 Task: Reply to email with the signature Dillon Turner with the subject 'Yearly report' from softage.1@softage.net with the message 'Would it be possible to have a project status update call with all stakeholders next week?' with CC to softage.4@softage.net with an attached document Sponsorship_proposal.docx
Action: Mouse moved to (1177, 281)
Screenshot: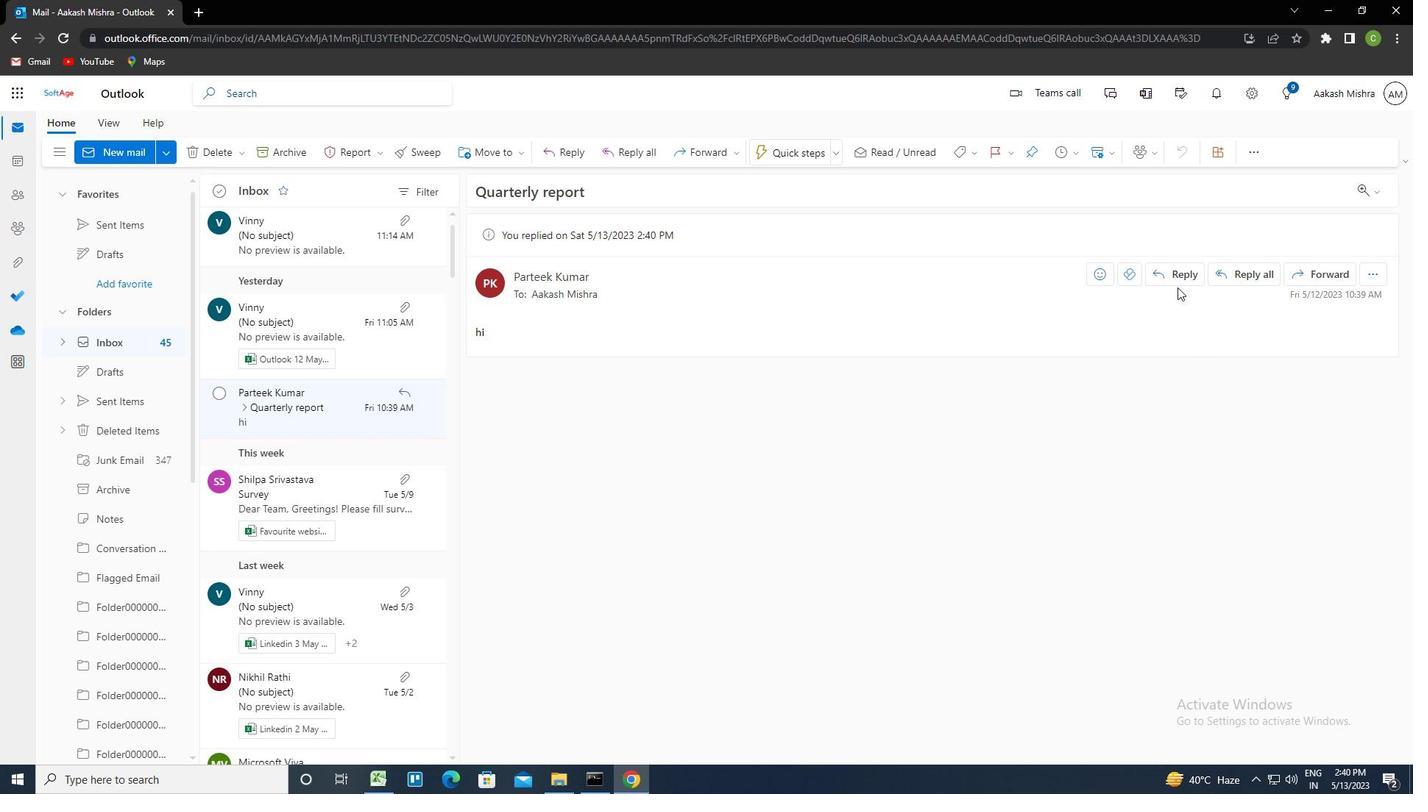 
Action: Mouse pressed left at (1177, 281)
Screenshot: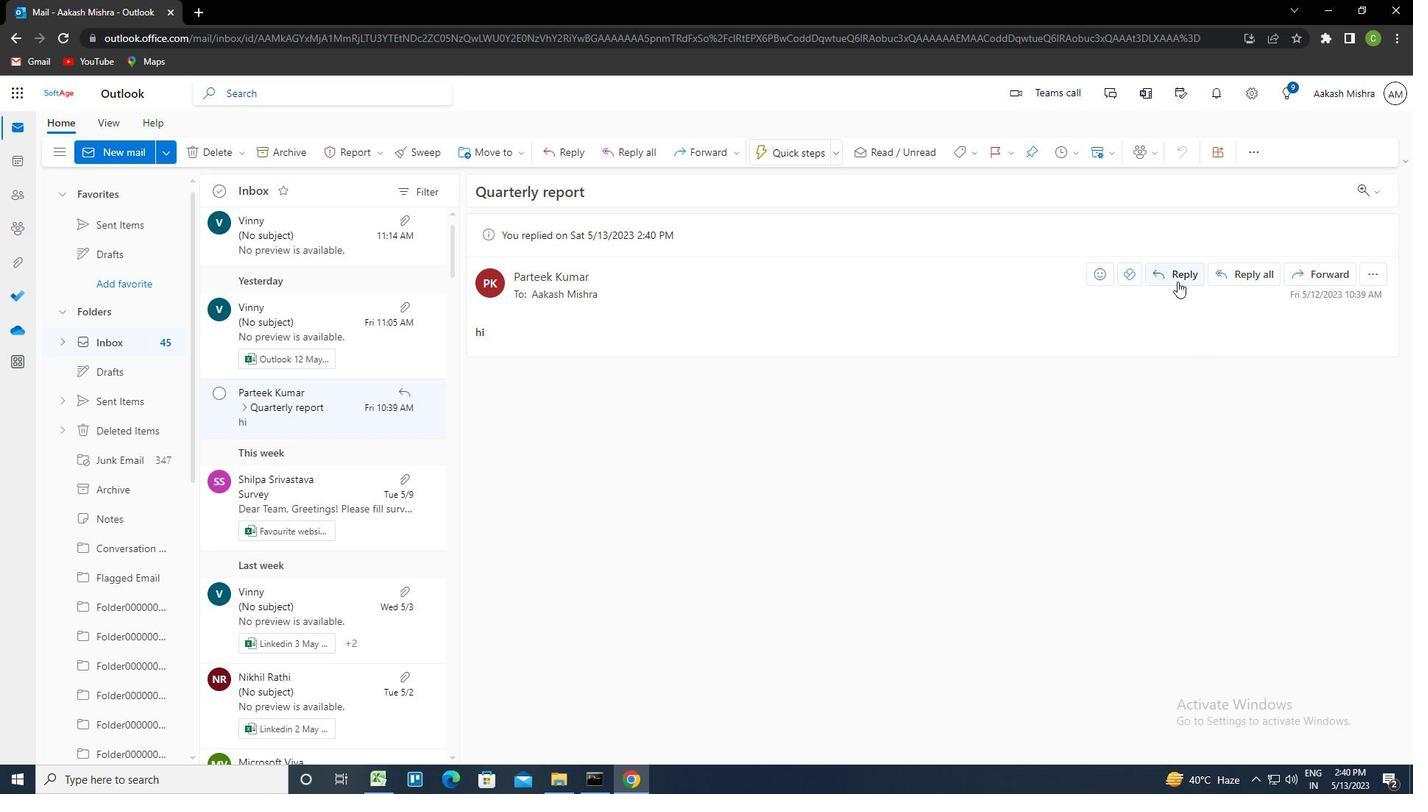 
Action: Mouse moved to (953, 153)
Screenshot: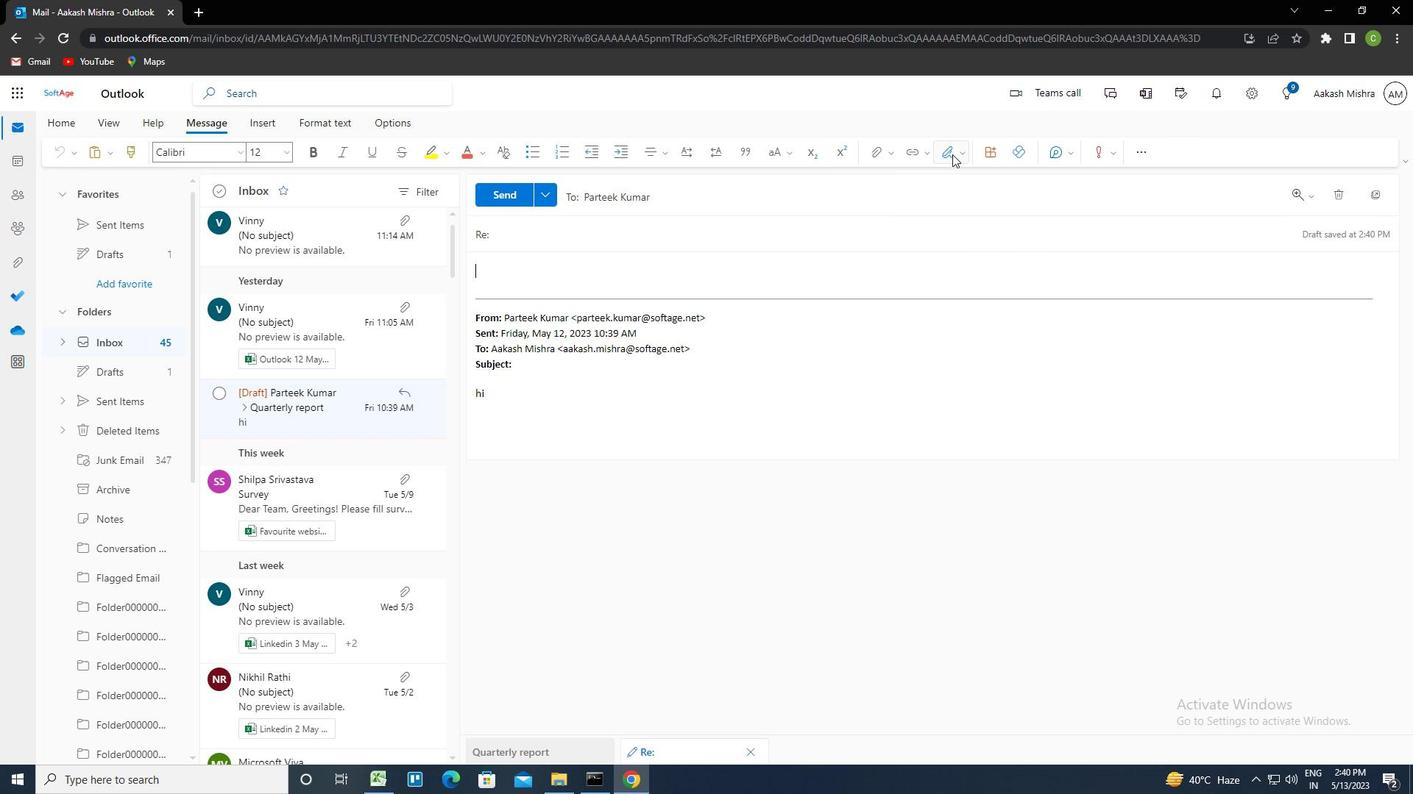 
Action: Mouse pressed left at (953, 153)
Screenshot: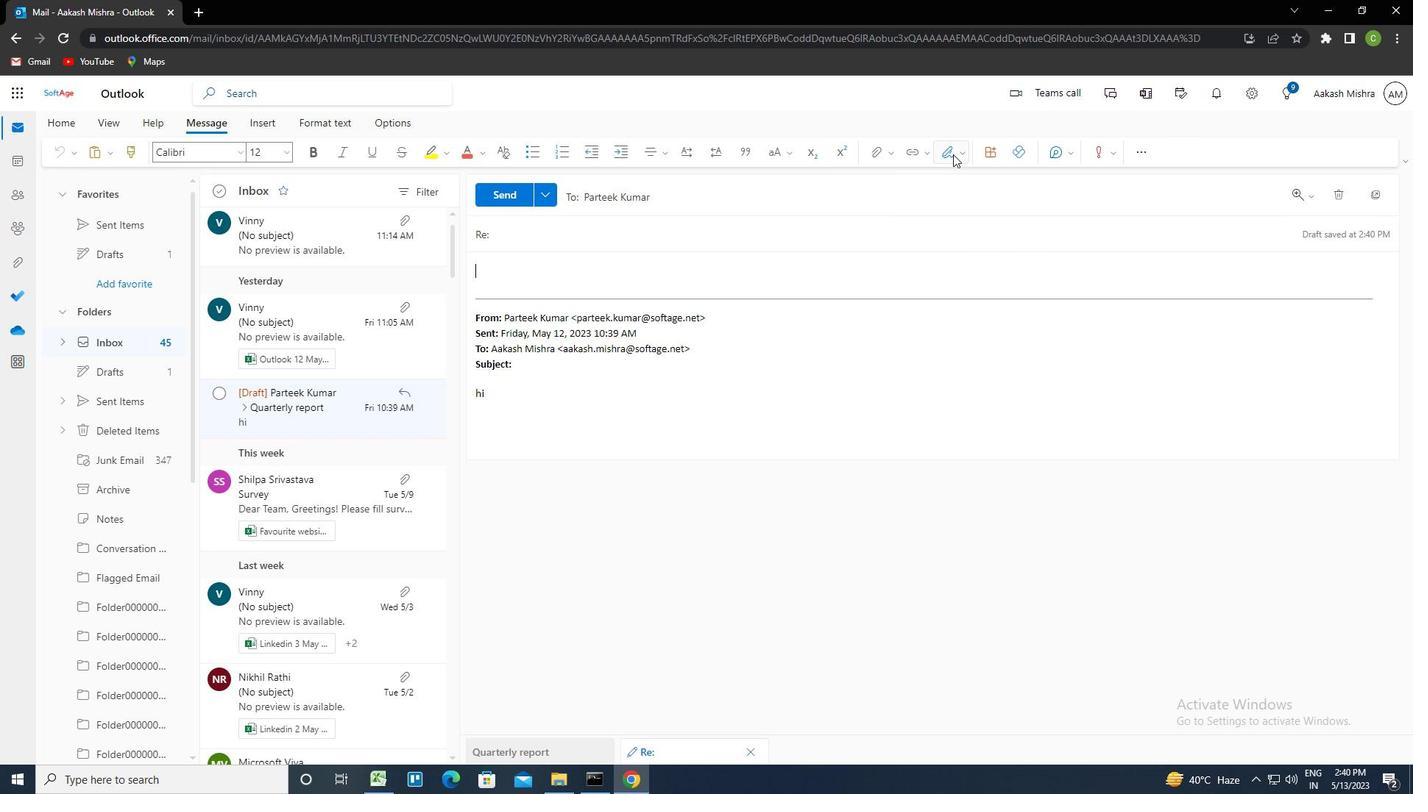 
Action: Mouse moved to (917, 207)
Screenshot: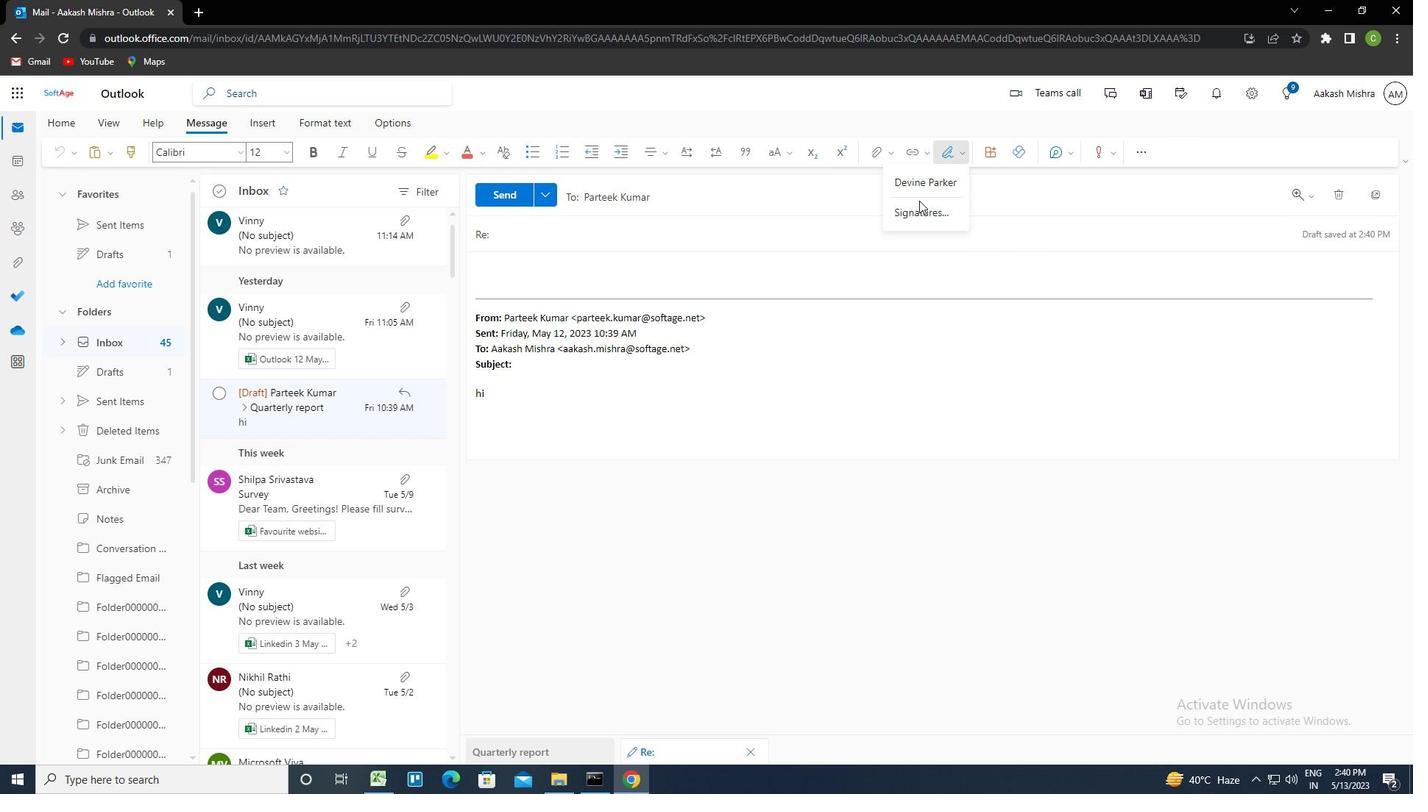 
Action: Mouse pressed left at (917, 207)
Screenshot: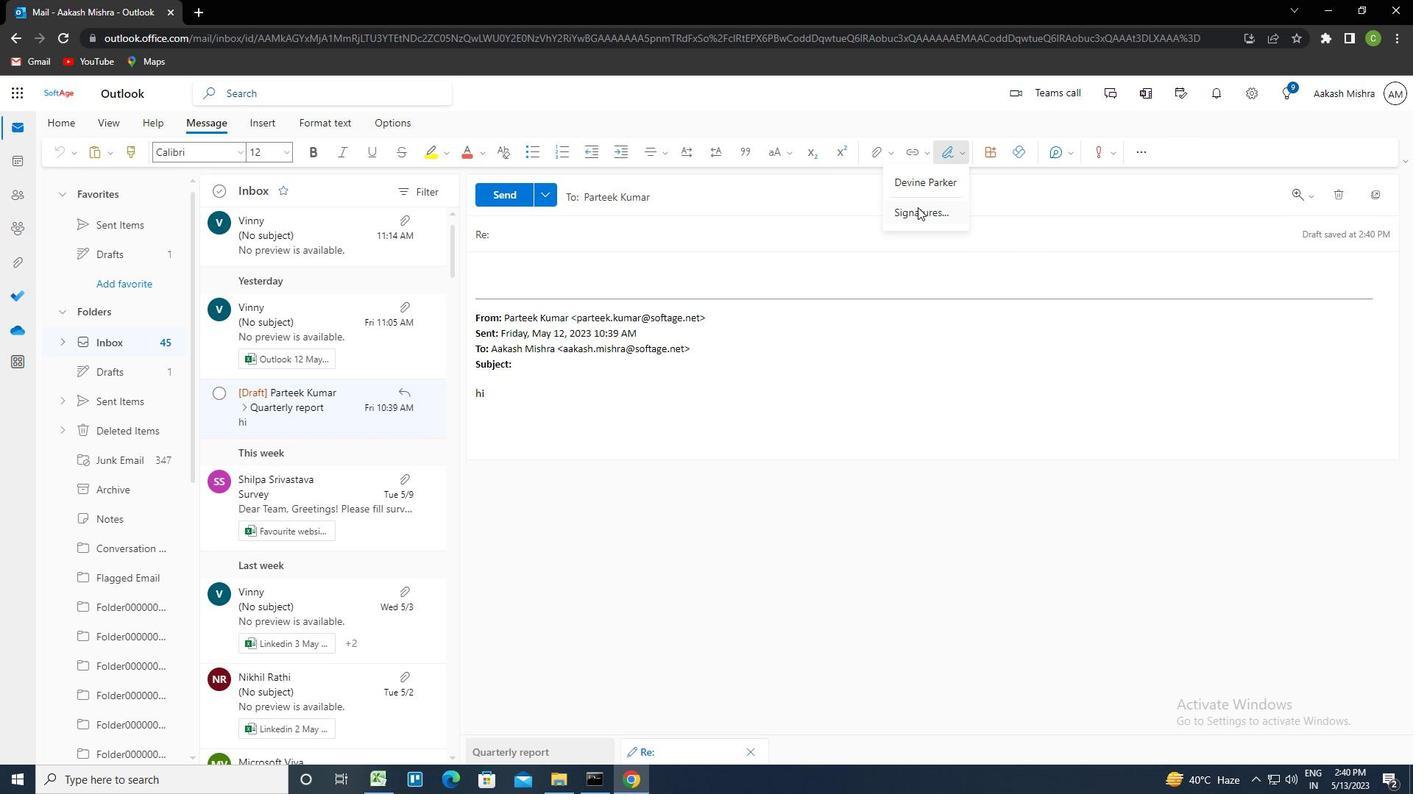 
Action: Mouse moved to (995, 277)
Screenshot: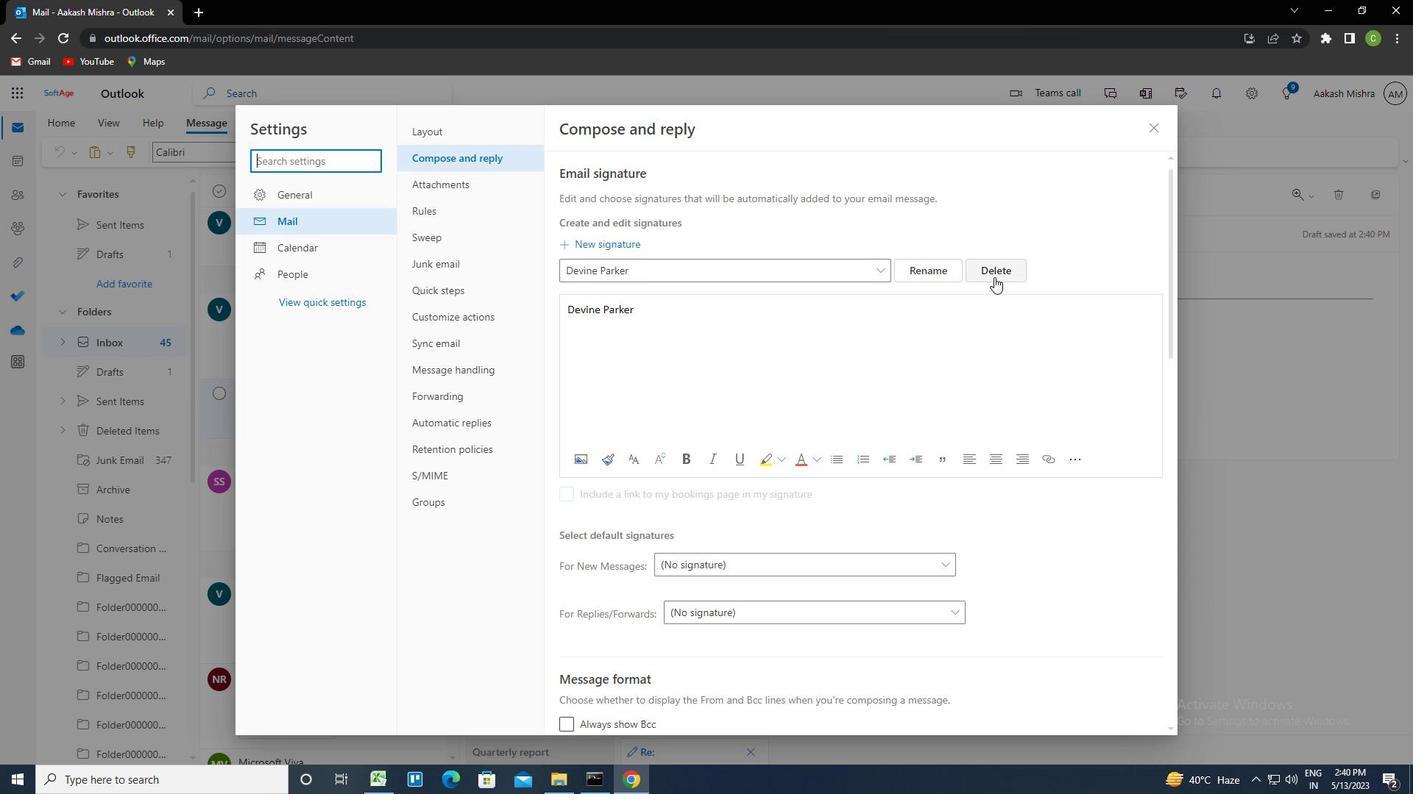 
Action: Mouse pressed left at (995, 277)
Screenshot: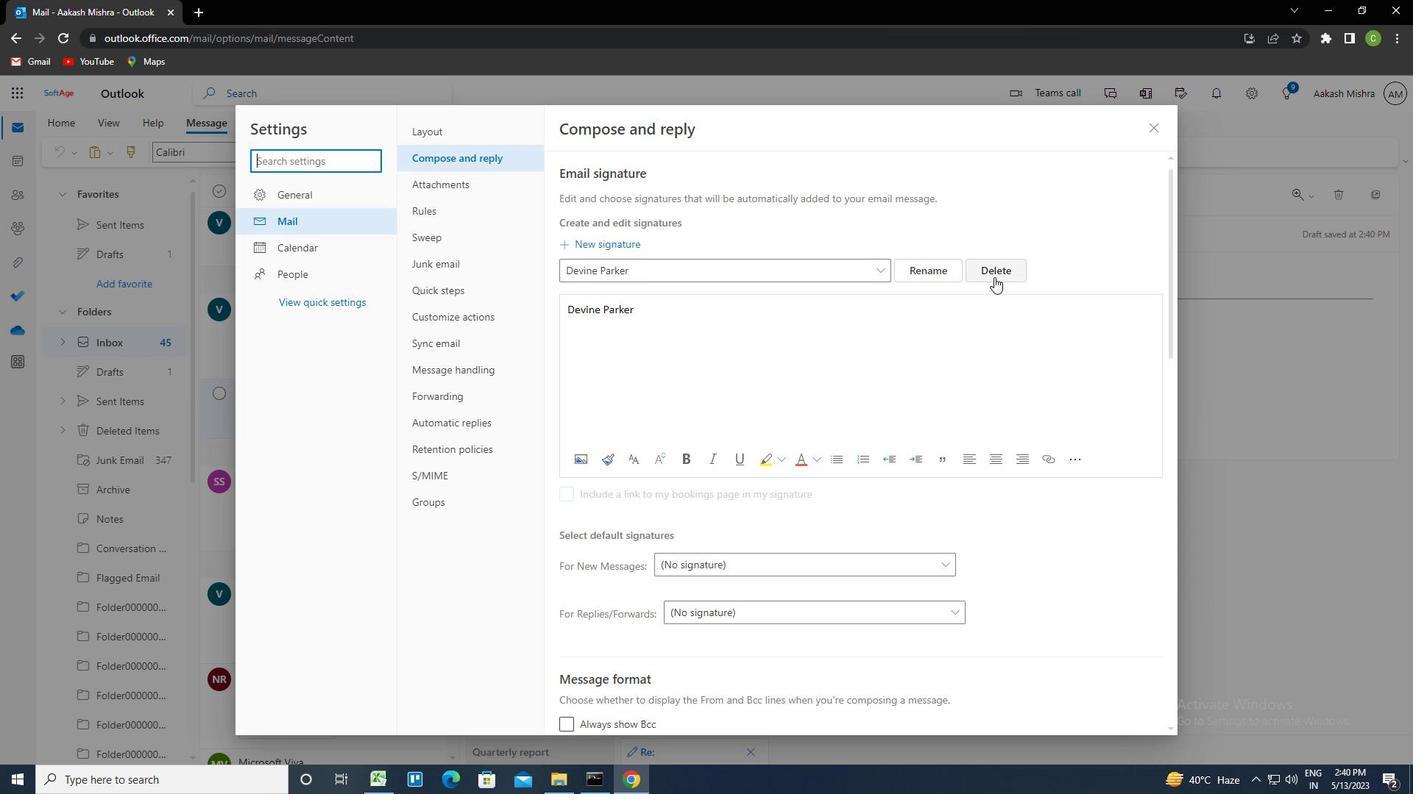 
Action: Mouse moved to (698, 262)
Screenshot: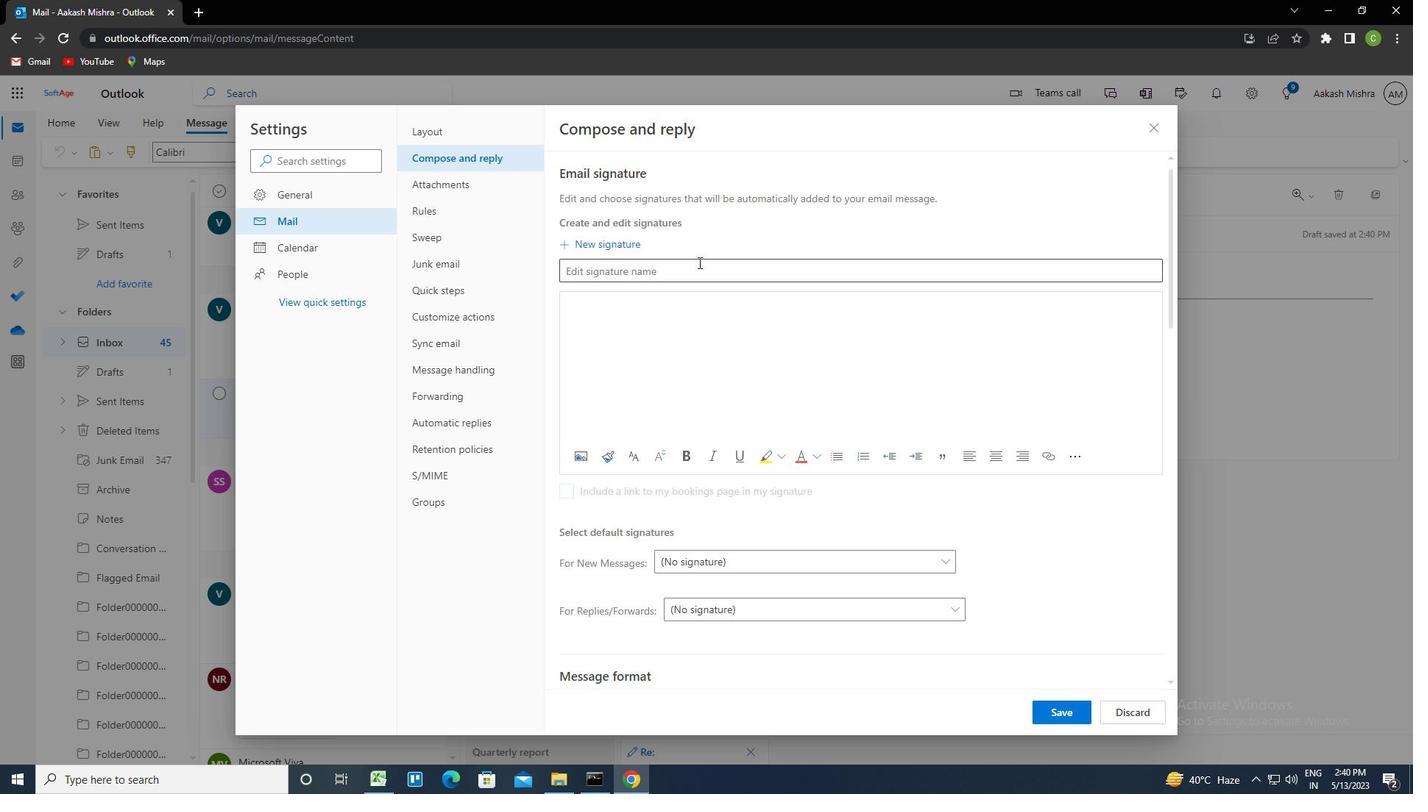 
Action: Mouse pressed left at (698, 262)
Screenshot: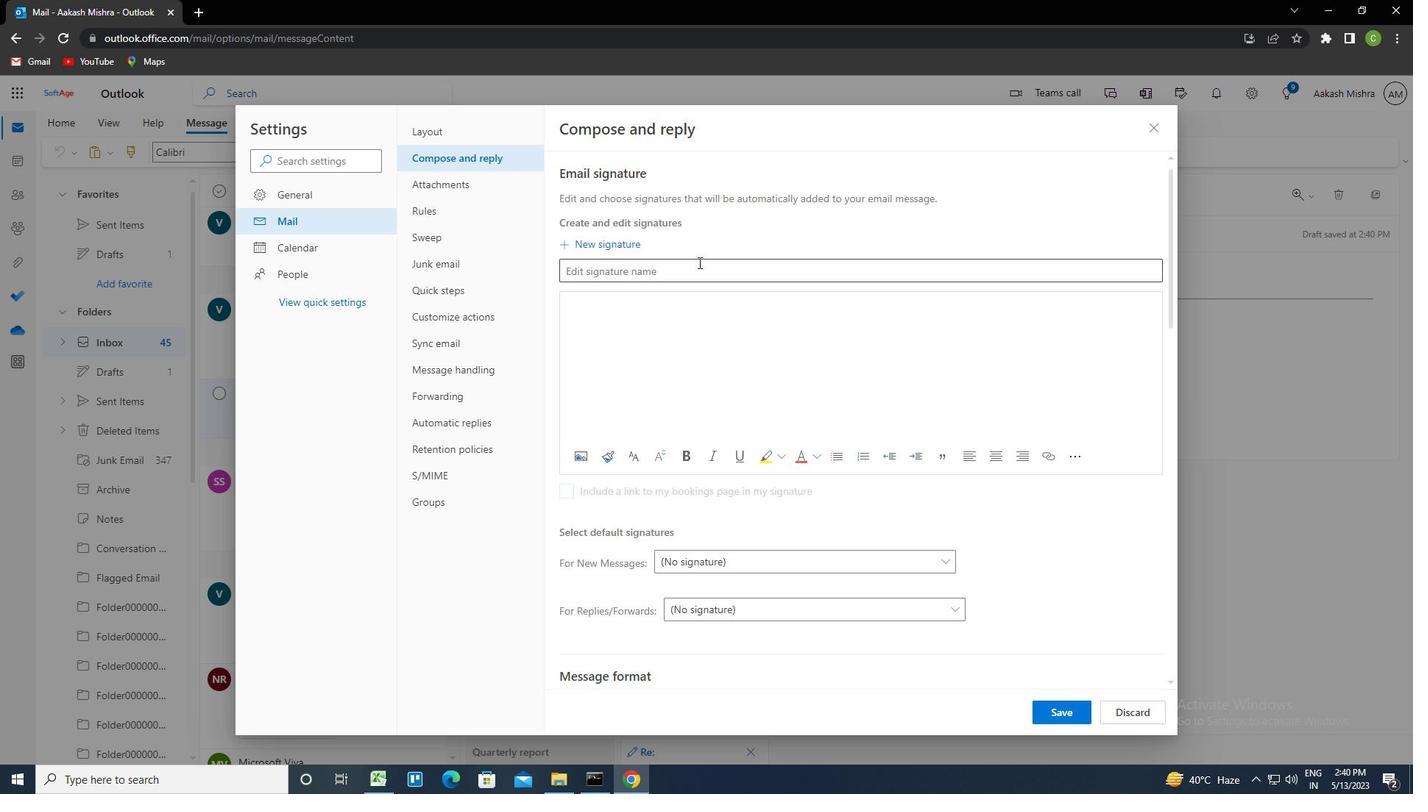 
Action: Key pressed <Key.caps_lock>d<Key.caps_lock>illon<Key.space><Key.caps_lock>t<Key.caps_lock>urner<Key.tab><Key.caps_lock>d<Key.caps_lock>illon<Key.space><Key.caps_lock>t<Key.caps_lock>urner
Screenshot: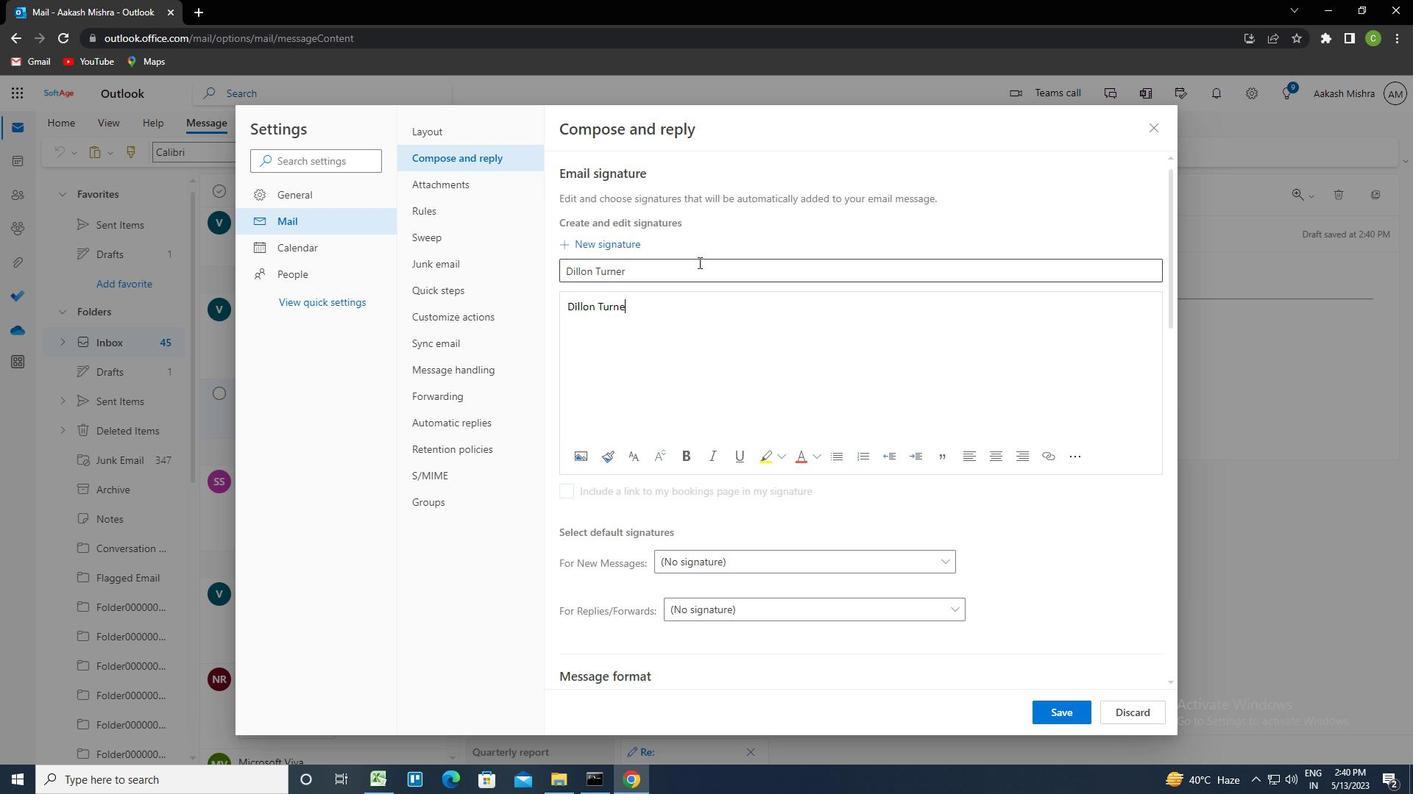 
Action: Mouse moved to (1057, 713)
Screenshot: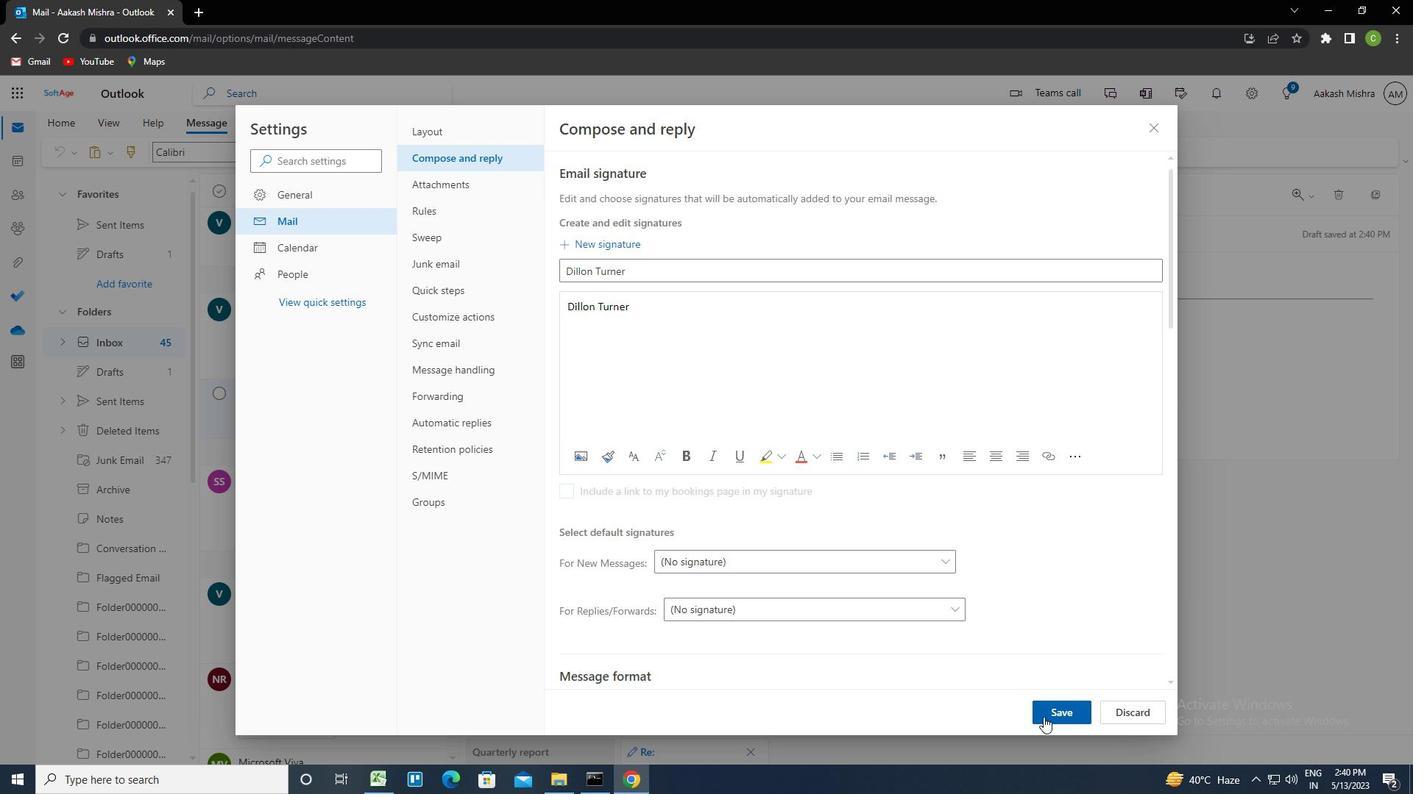 
Action: Mouse pressed left at (1057, 713)
Screenshot: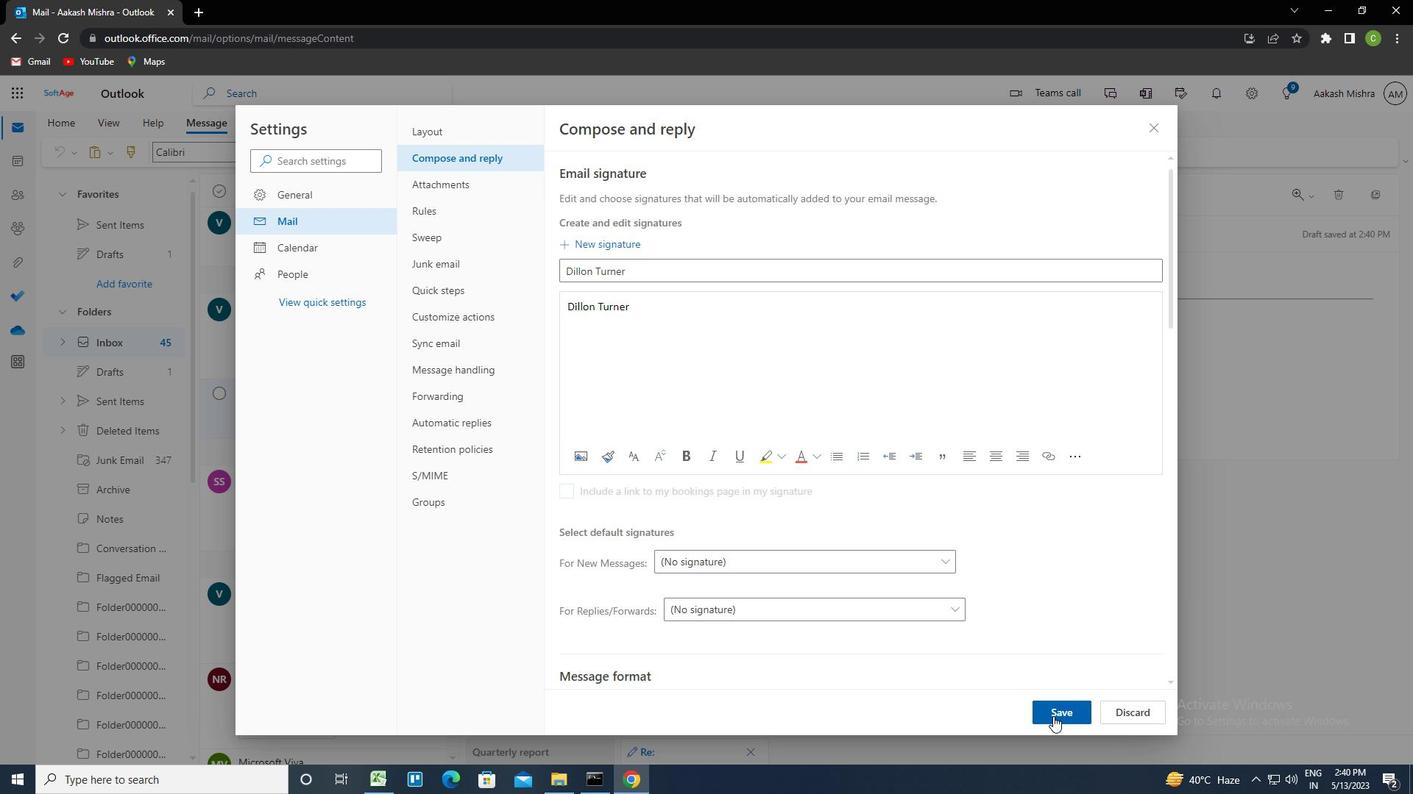 
Action: Mouse moved to (1148, 123)
Screenshot: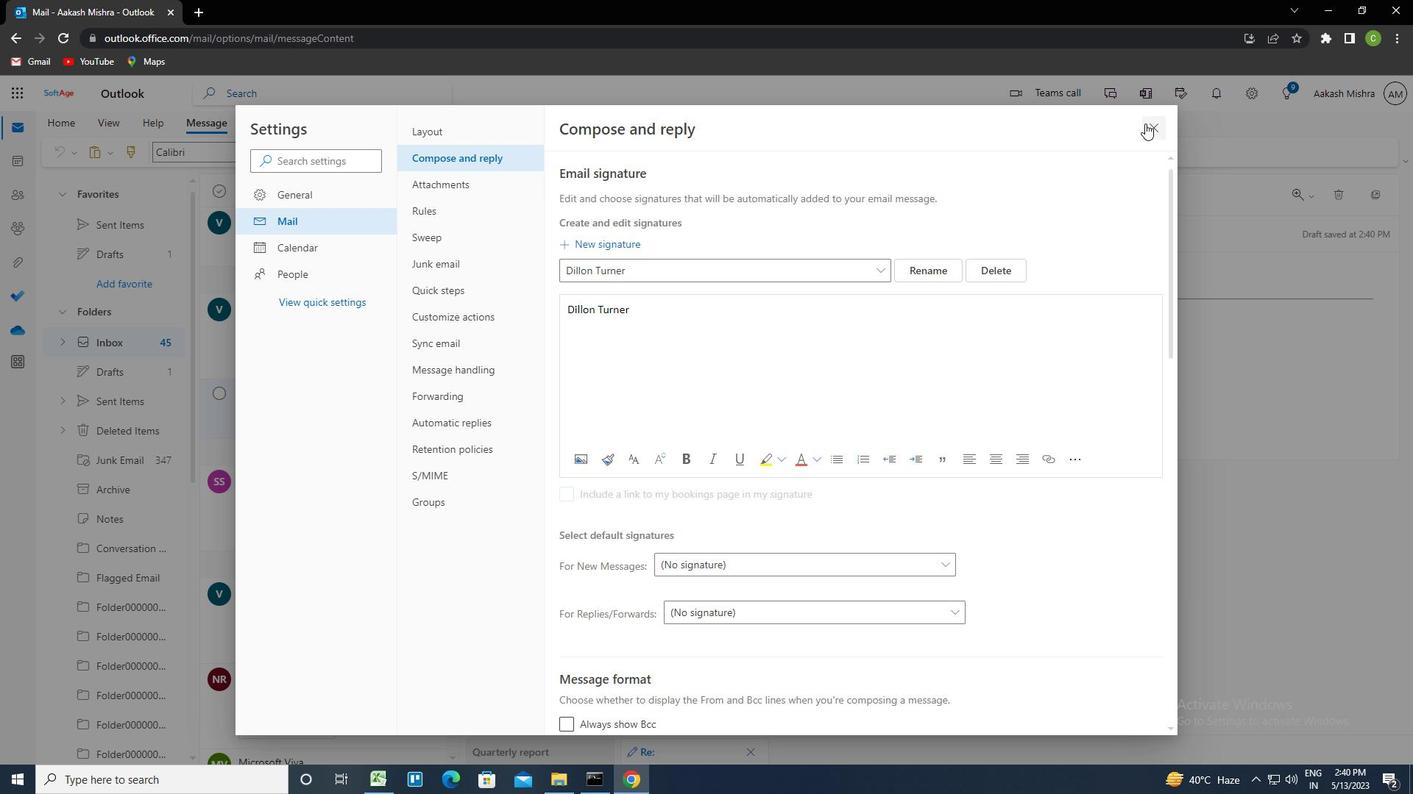 
Action: Mouse pressed left at (1148, 123)
Screenshot: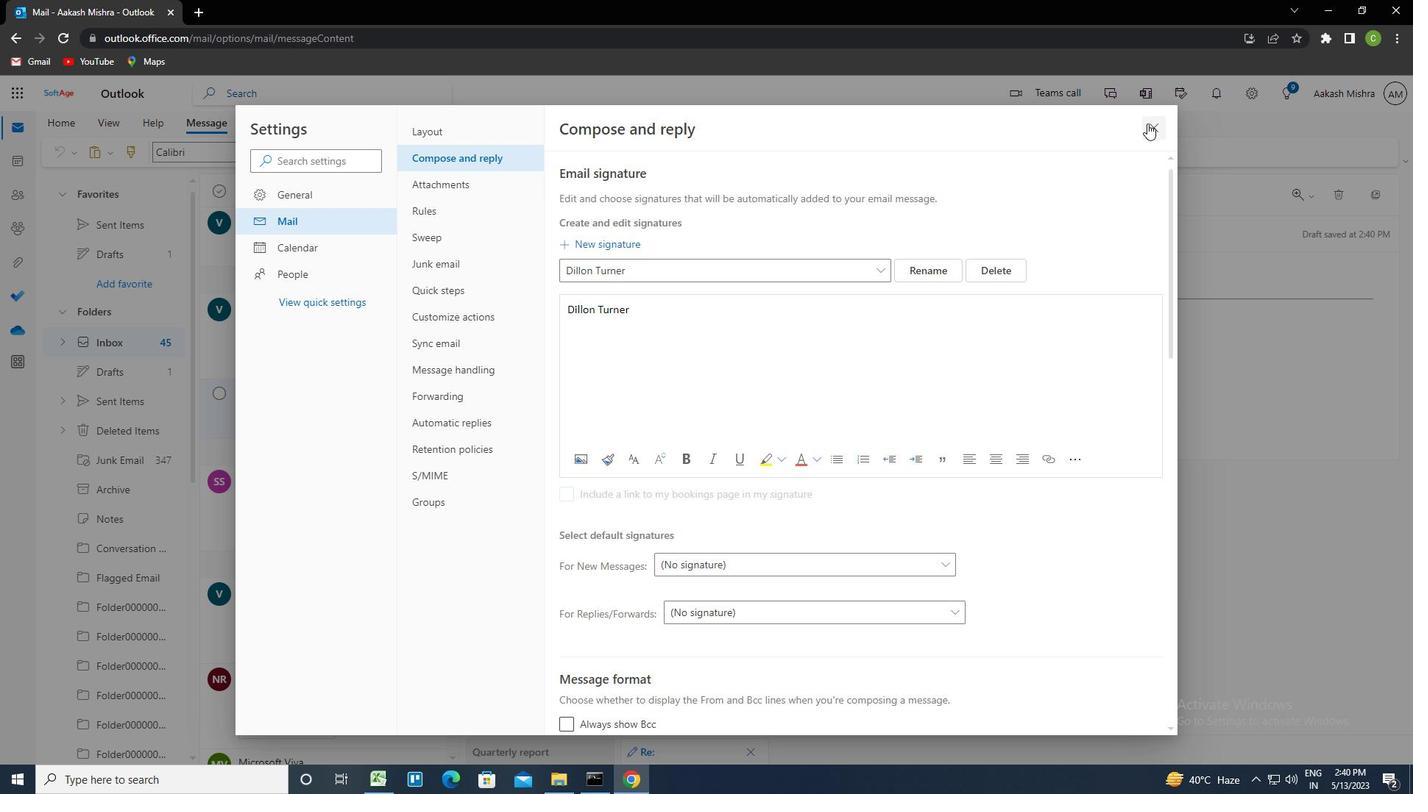 
Action: Mouse moved to (958, 164)
Screenshot: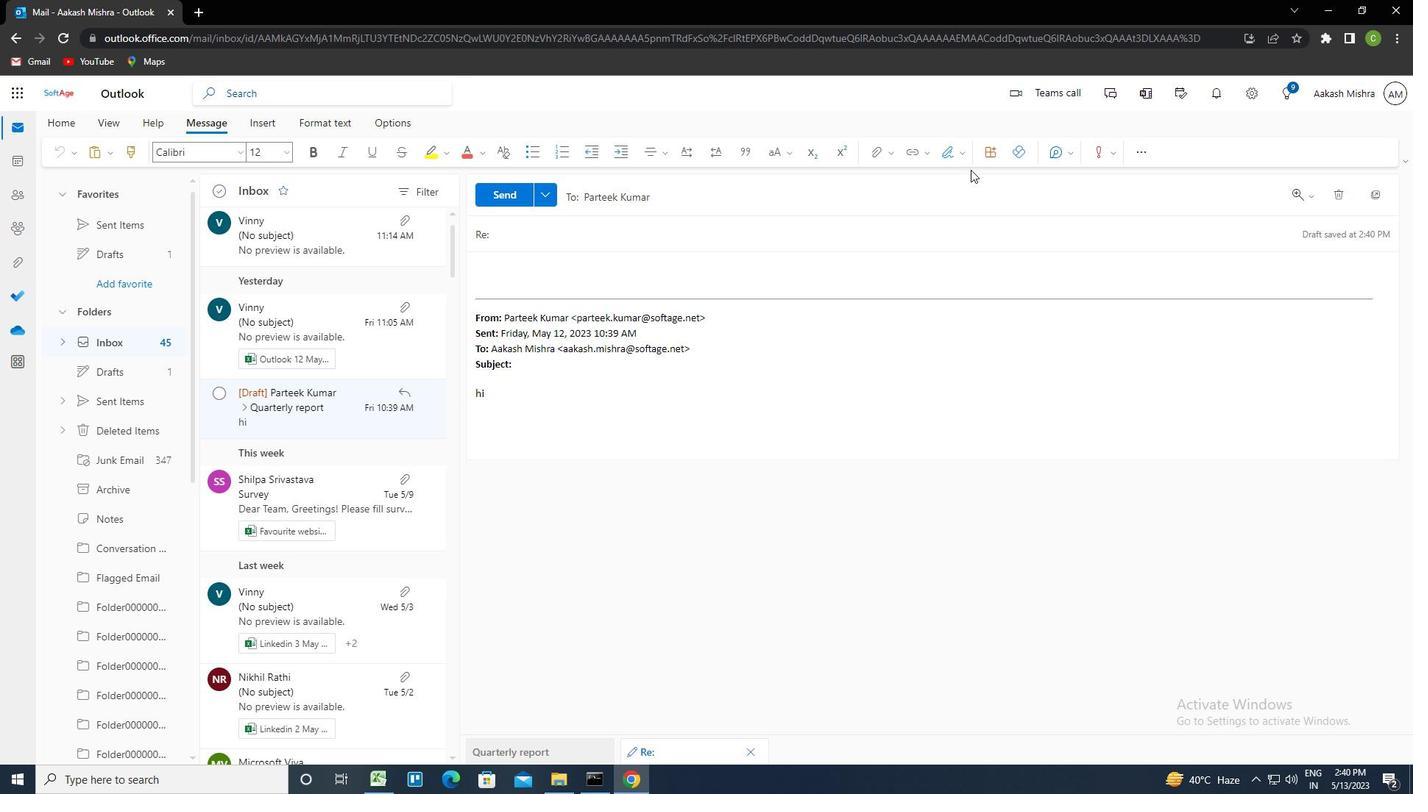 
Action: Mouse pressed left at (958, 164)
Screenshot: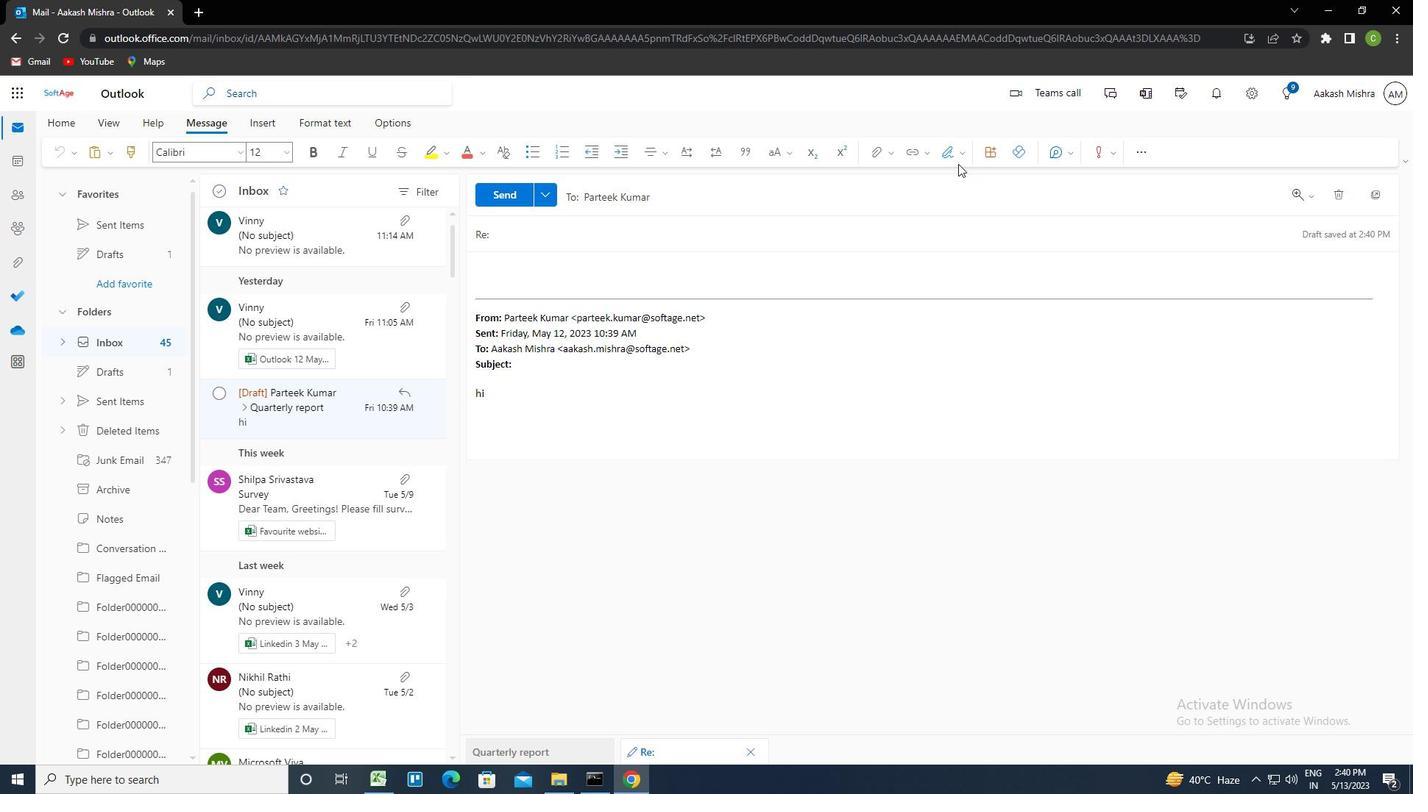 
Action: Mouse moved to (958, 156)
Screenshot: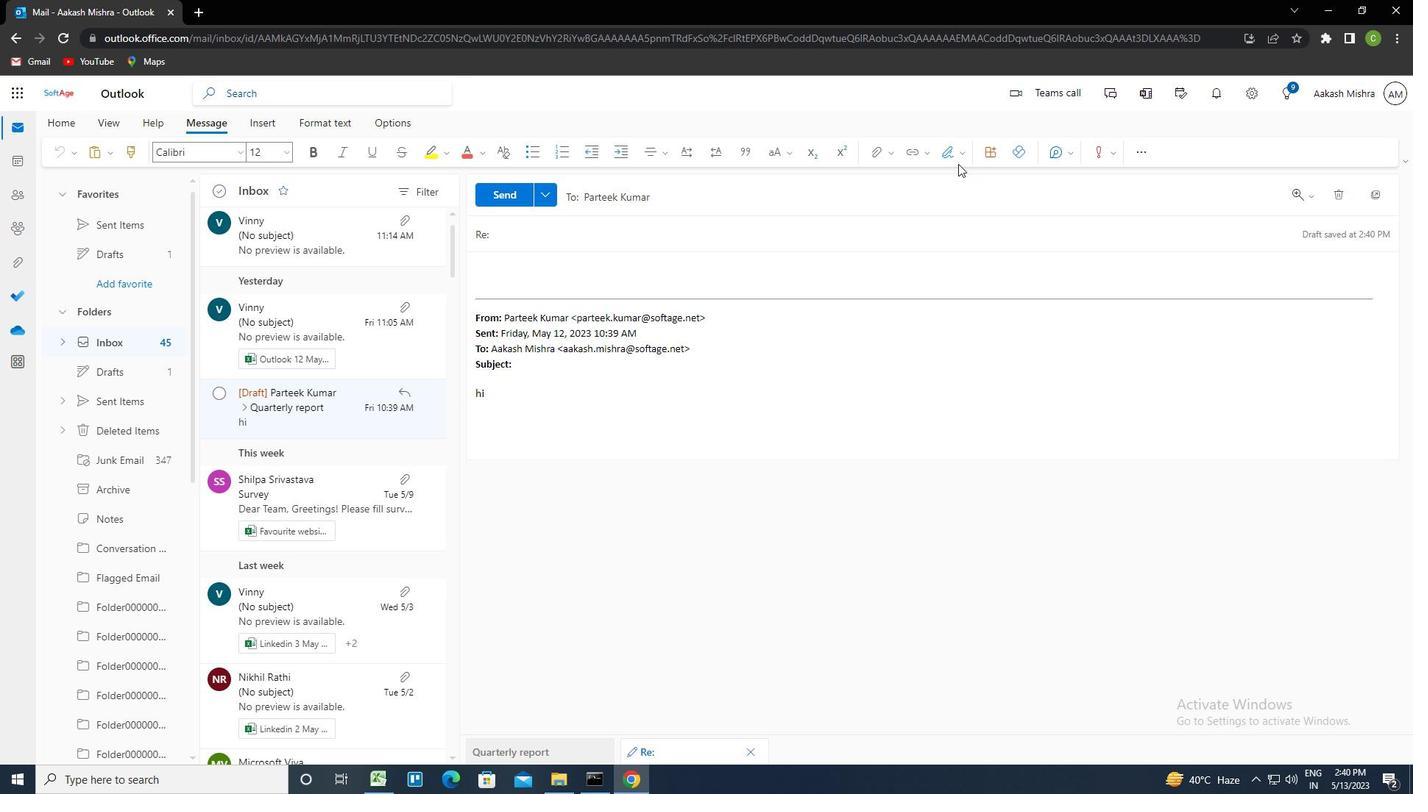 
Action: Mouse pressed left at (958, 156)
Screenshot: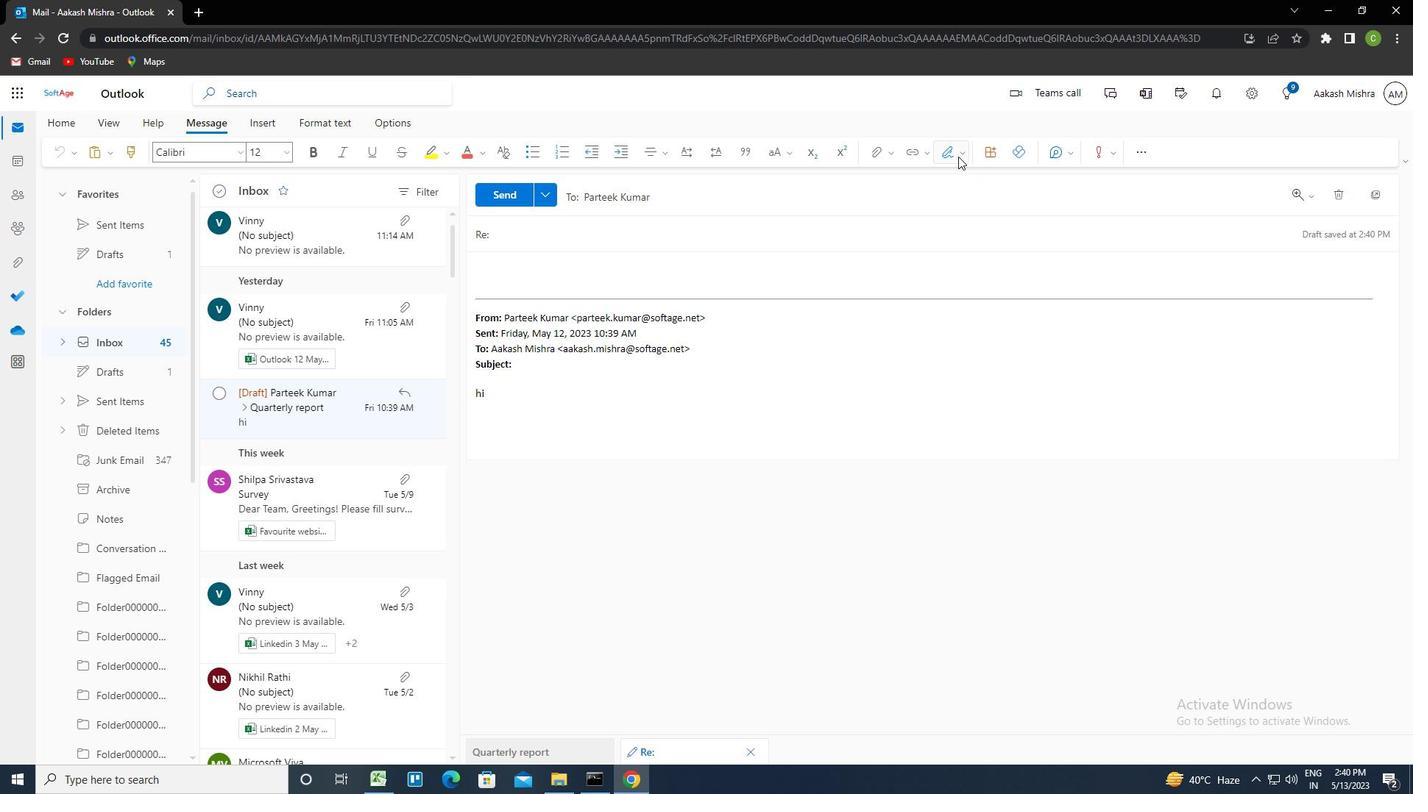 
Action: Mouse moved to (925, 180)
Screenshot: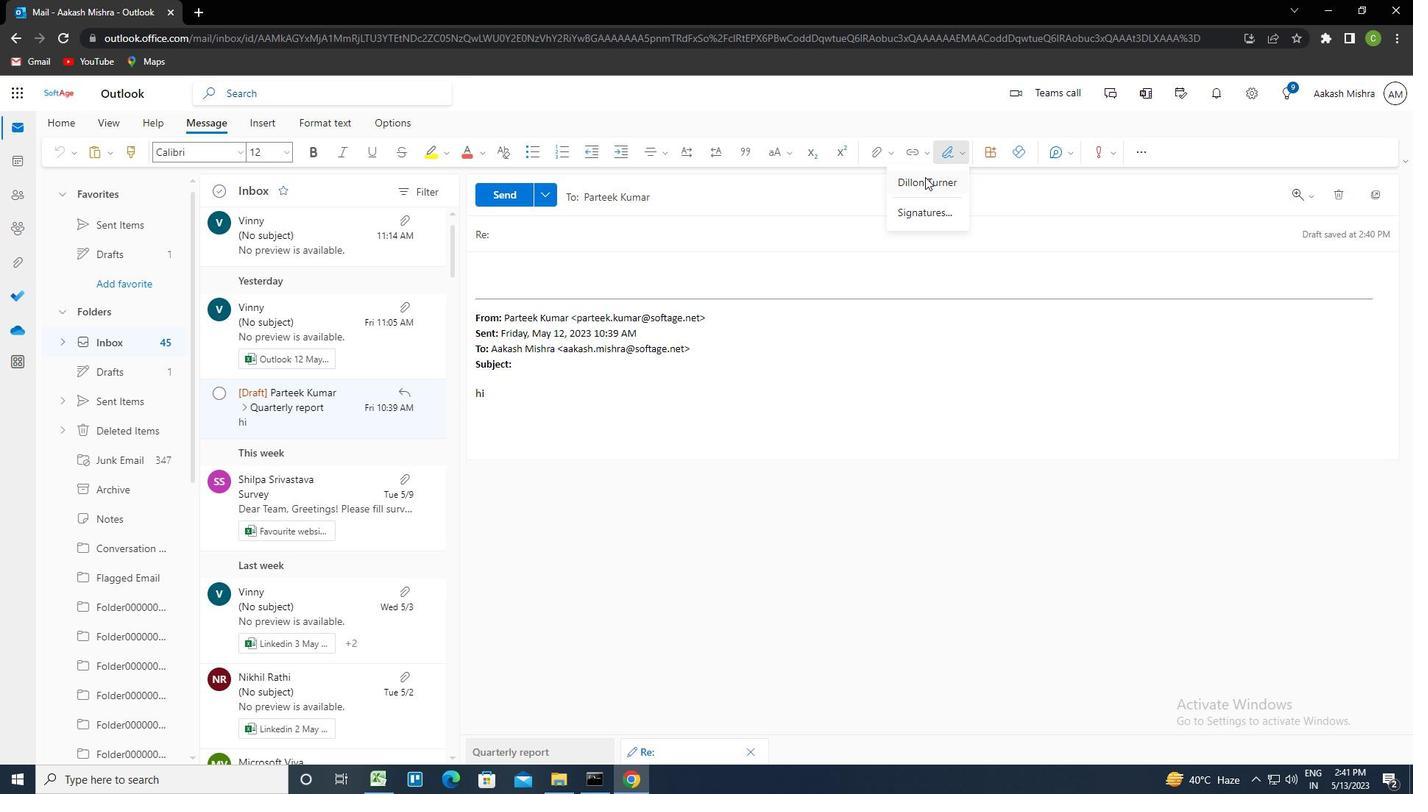 
Action: Mouse pressed left at (925, 180)
Screenshot: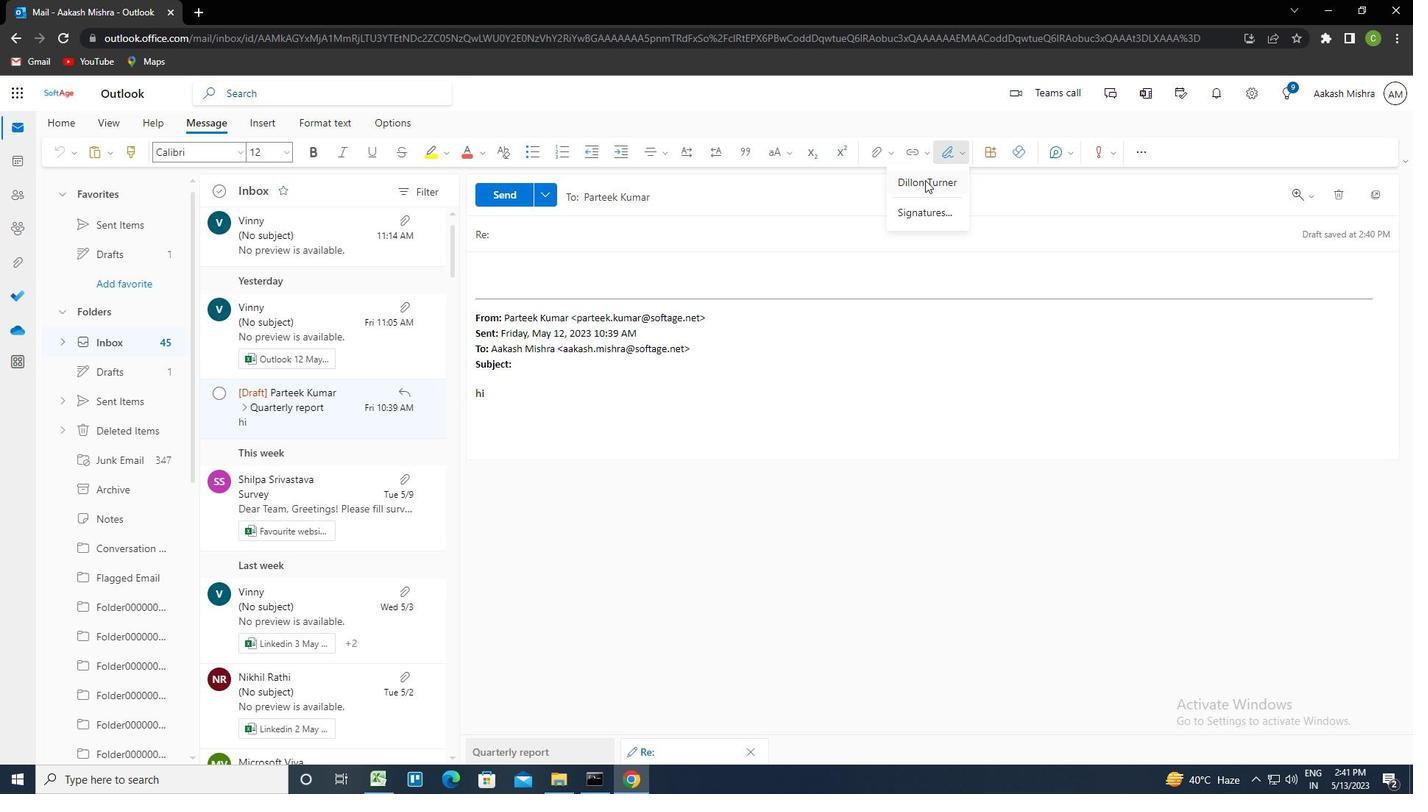
Action: Mouse moved to (532, 241)
Screenshot: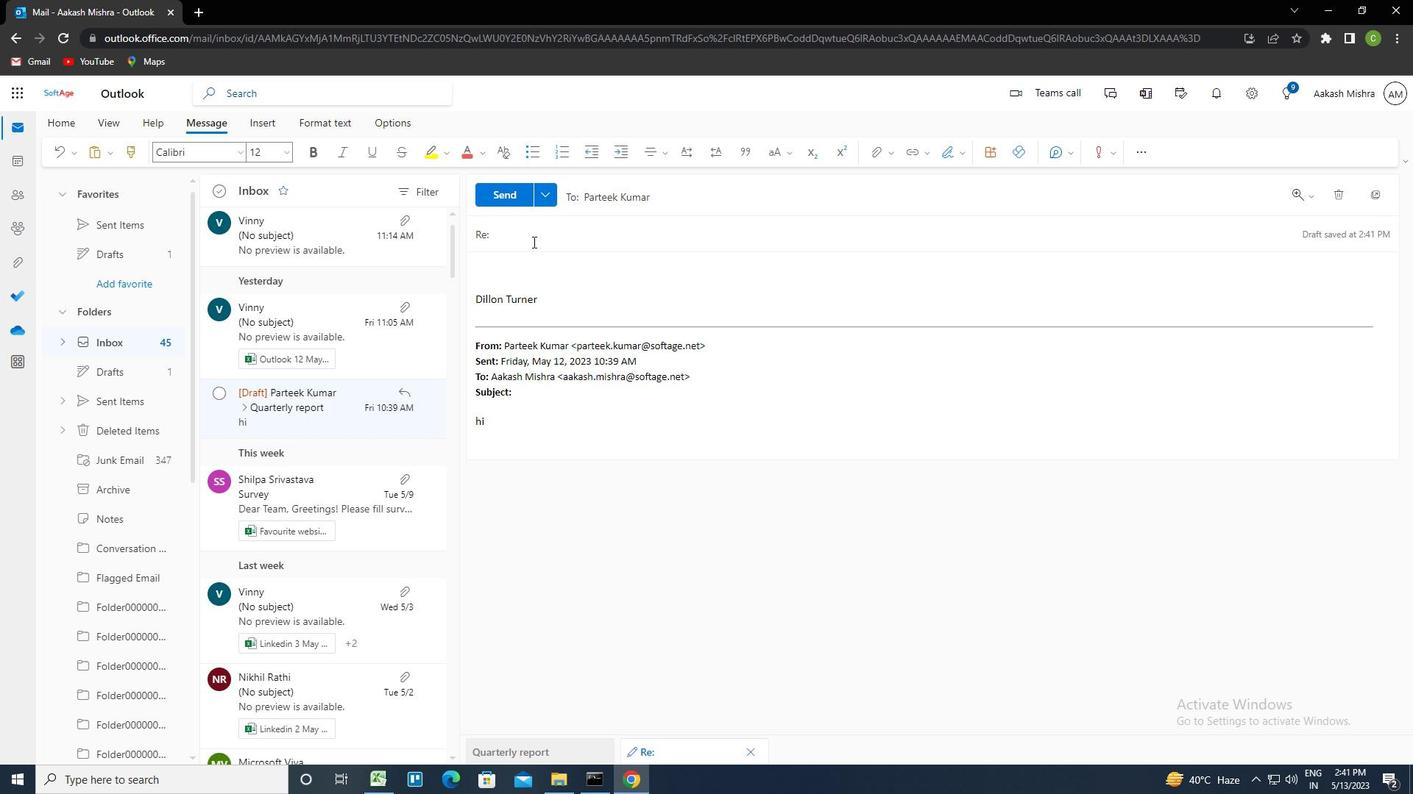 
Action: Mouse pressed left at (532, 241)
Screenshot: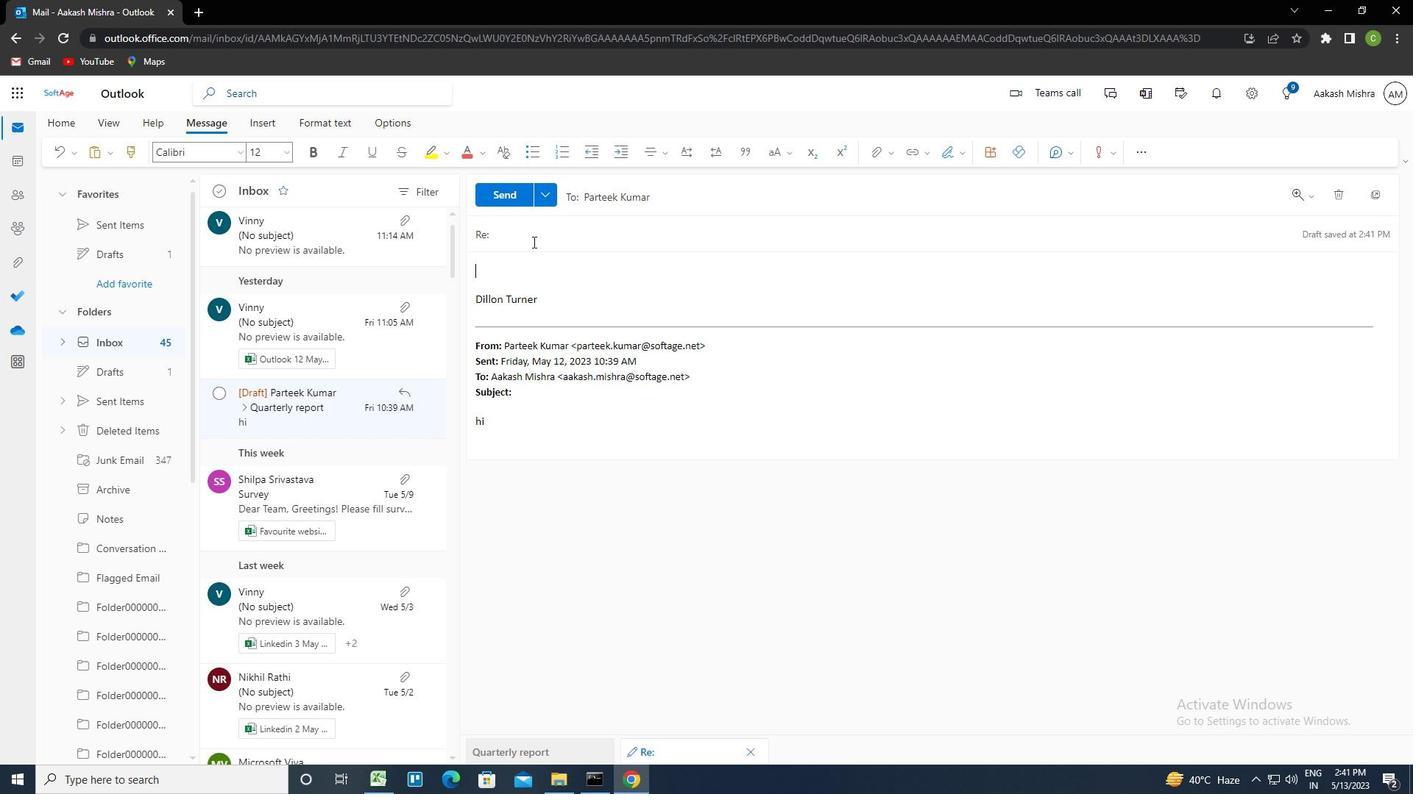 
Action: Key pressed <Key.caps_lock>y<Key.caps_lock>early<Key.space>report
Screenshot: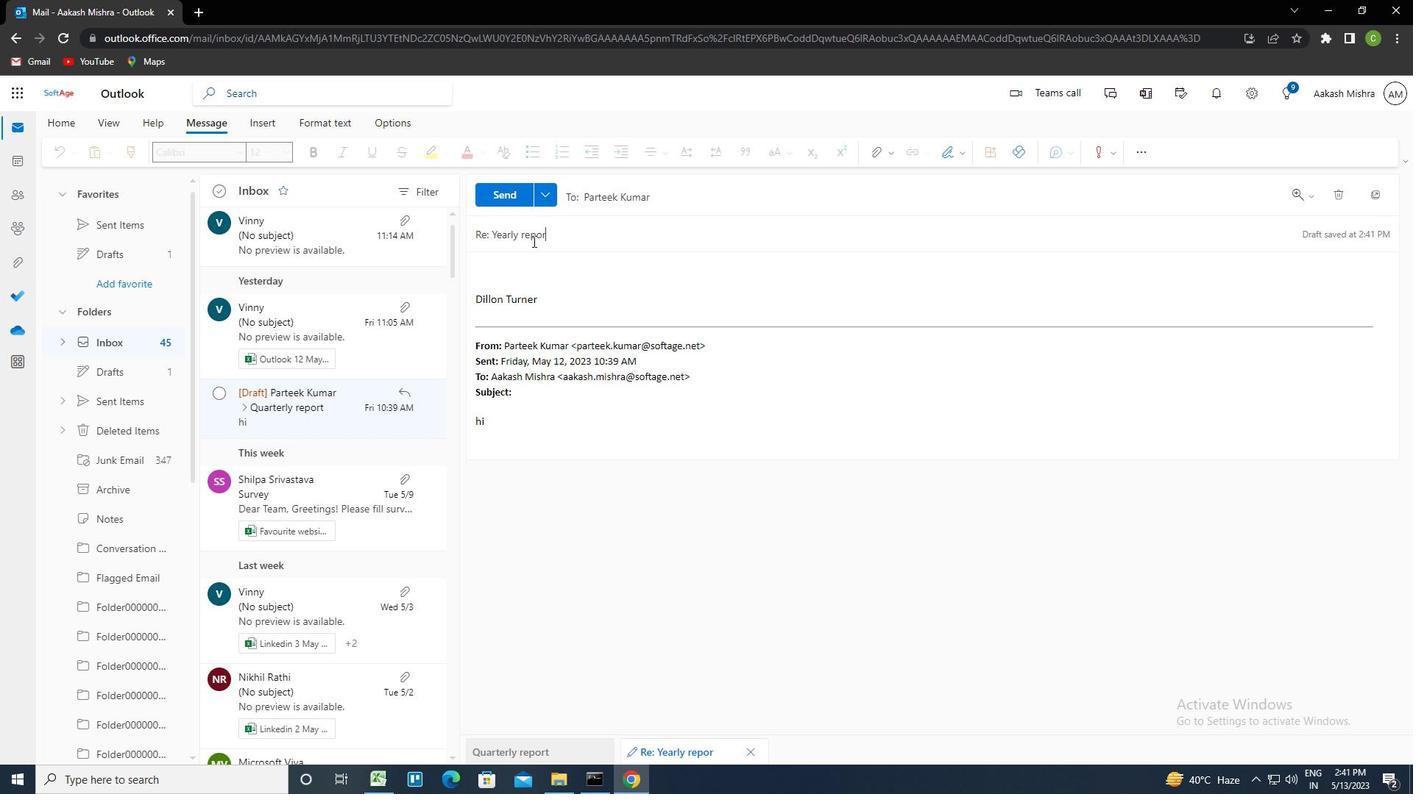 
Action: Mouse moved to (543, 257)
Screenshot: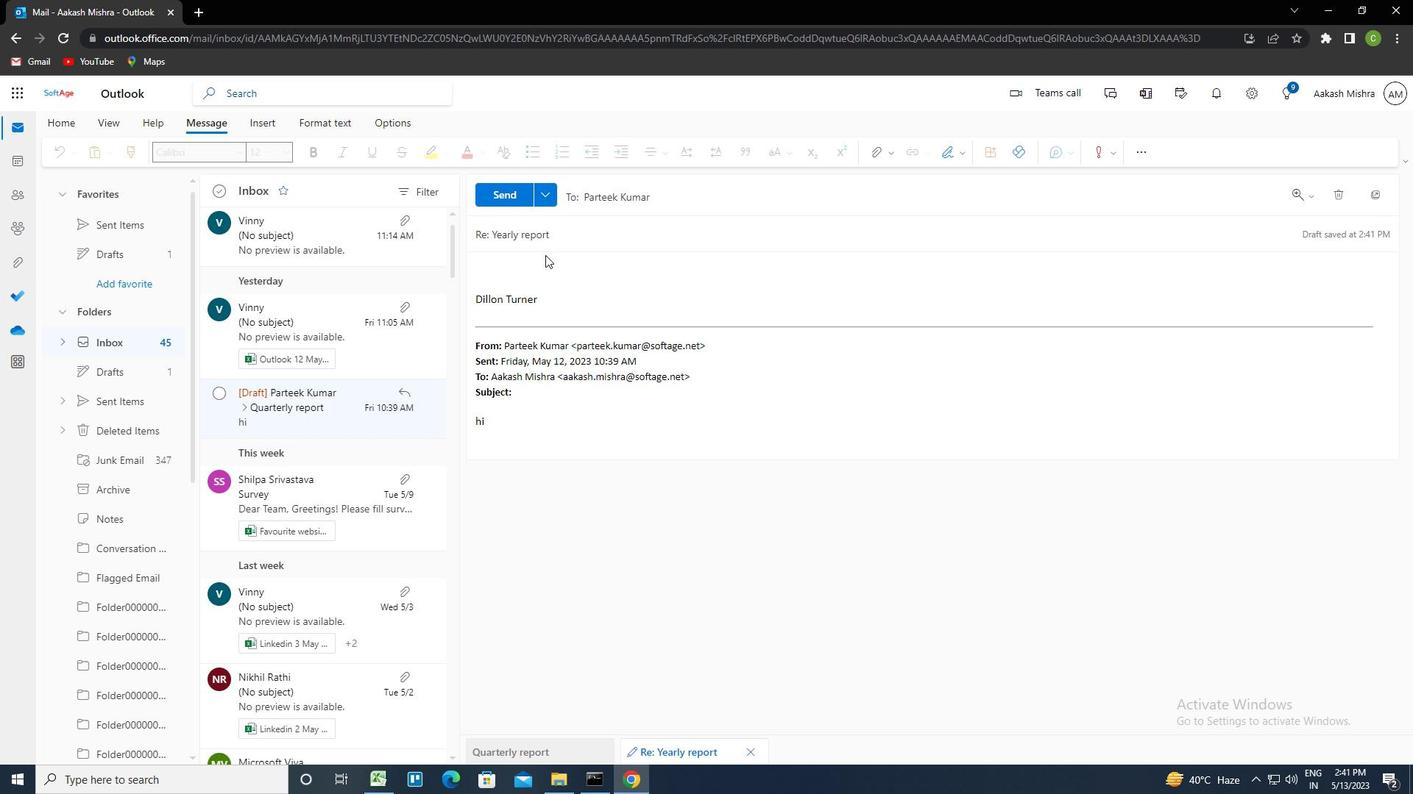 
Action: Key pressed <Key.tab><Key.caps_lock>w<Key.caps_lock>ould<Key.space>it<Key.space>be<Key.space>possibleto<Key.space>ha
Screenshot: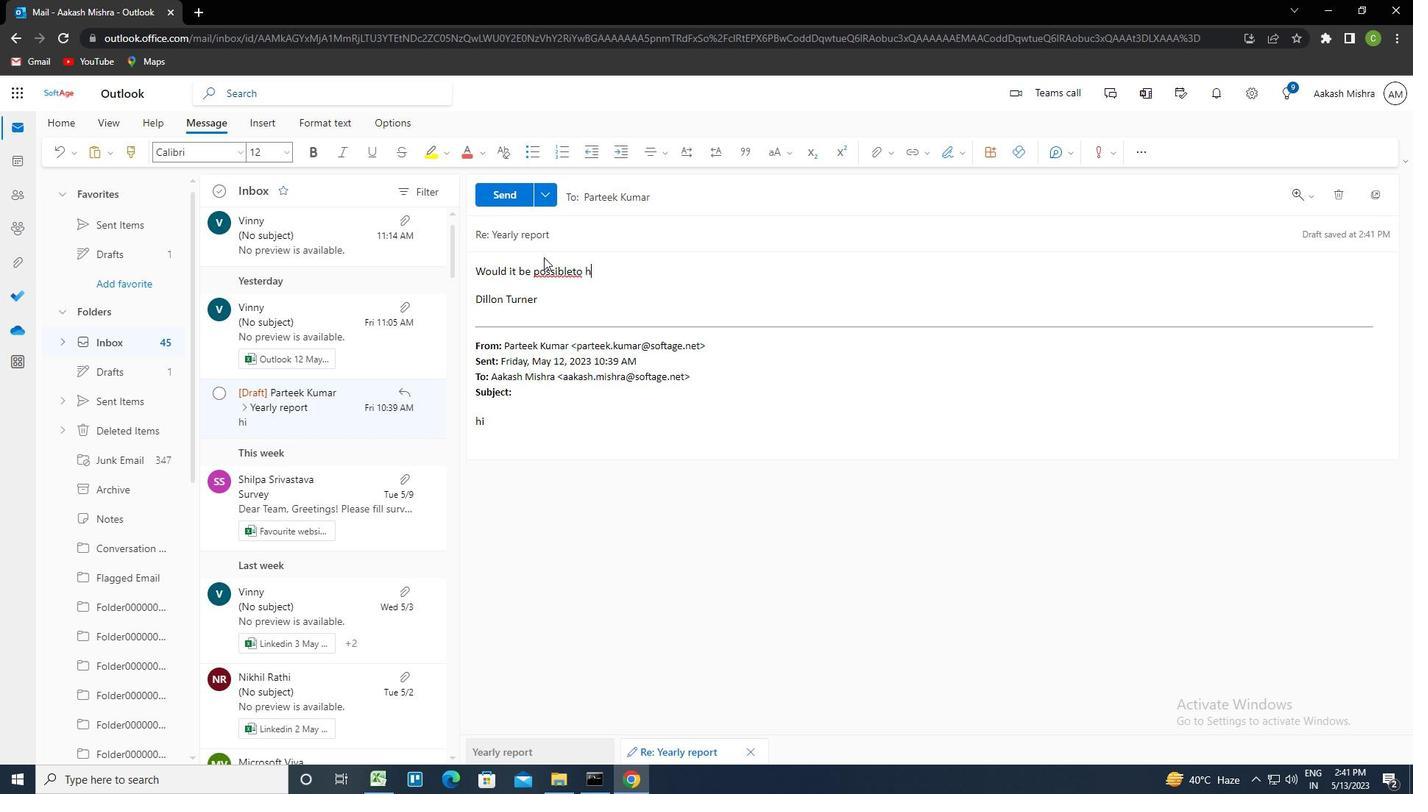
Action: Mouse moved to (543, 257)
Screenshot: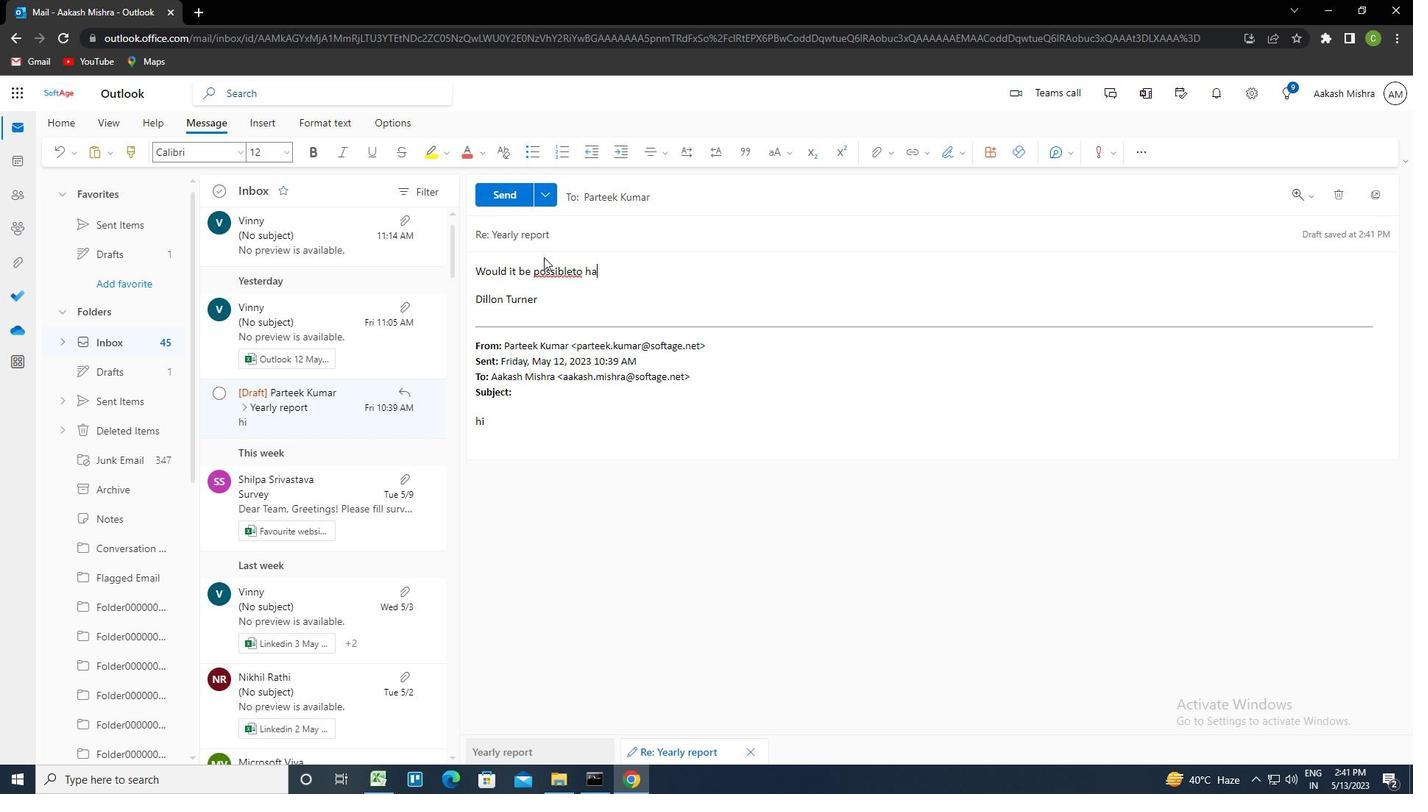 
Action: Key pressed ve<Key.left><Key.left><Key.left><Key.left><Key.space><Key.right><Key.right><Key.space>ctrl+A<Key.space>project<Key.space>status<Key.space>update<Key.space>call<Key.space>with<Key.space>all<Key.space>stakeholders<Key.space>nexr<Key.backspace>t<Key.space>week<Key.shift_r>?
Screenshot: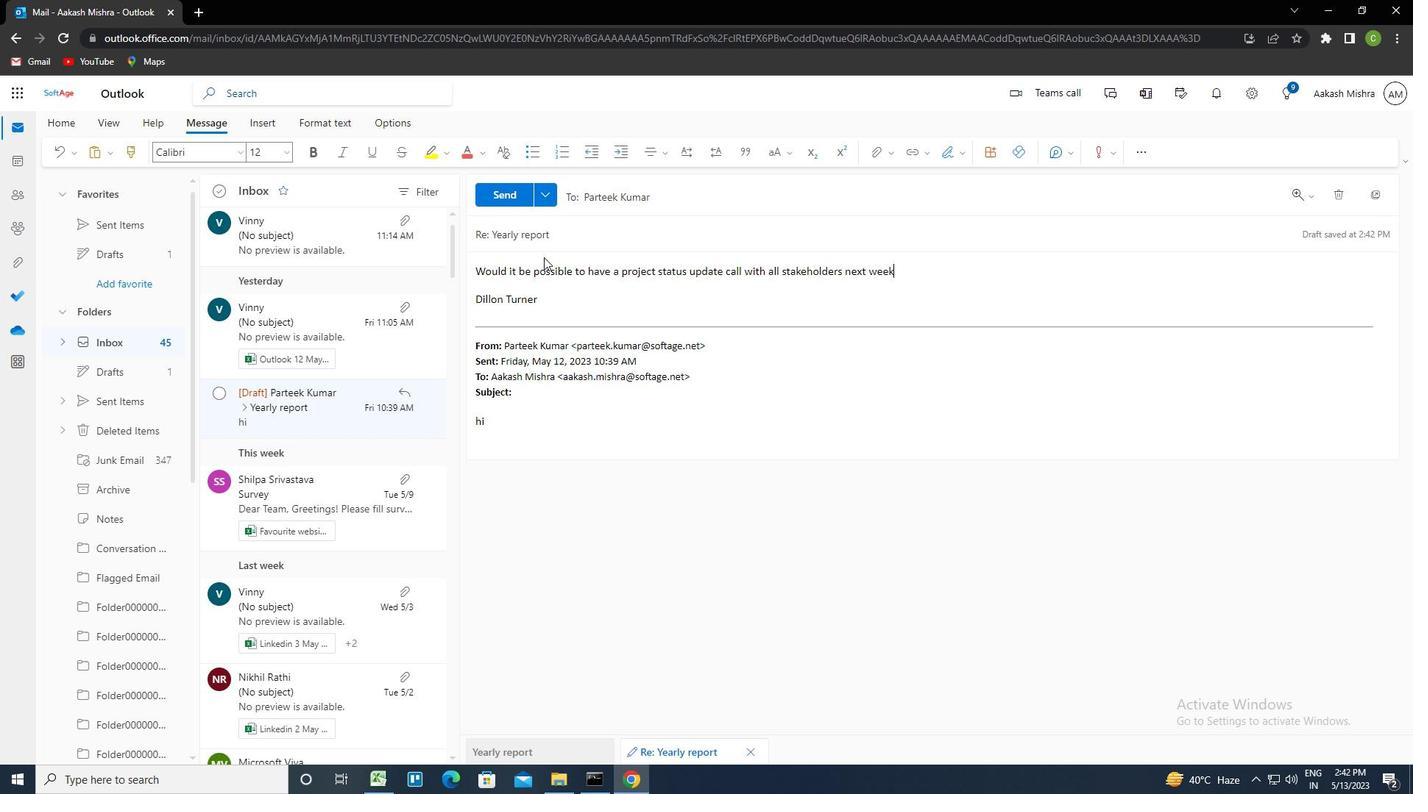 
Action: Mouse moved to (676, 196)
Screenshot: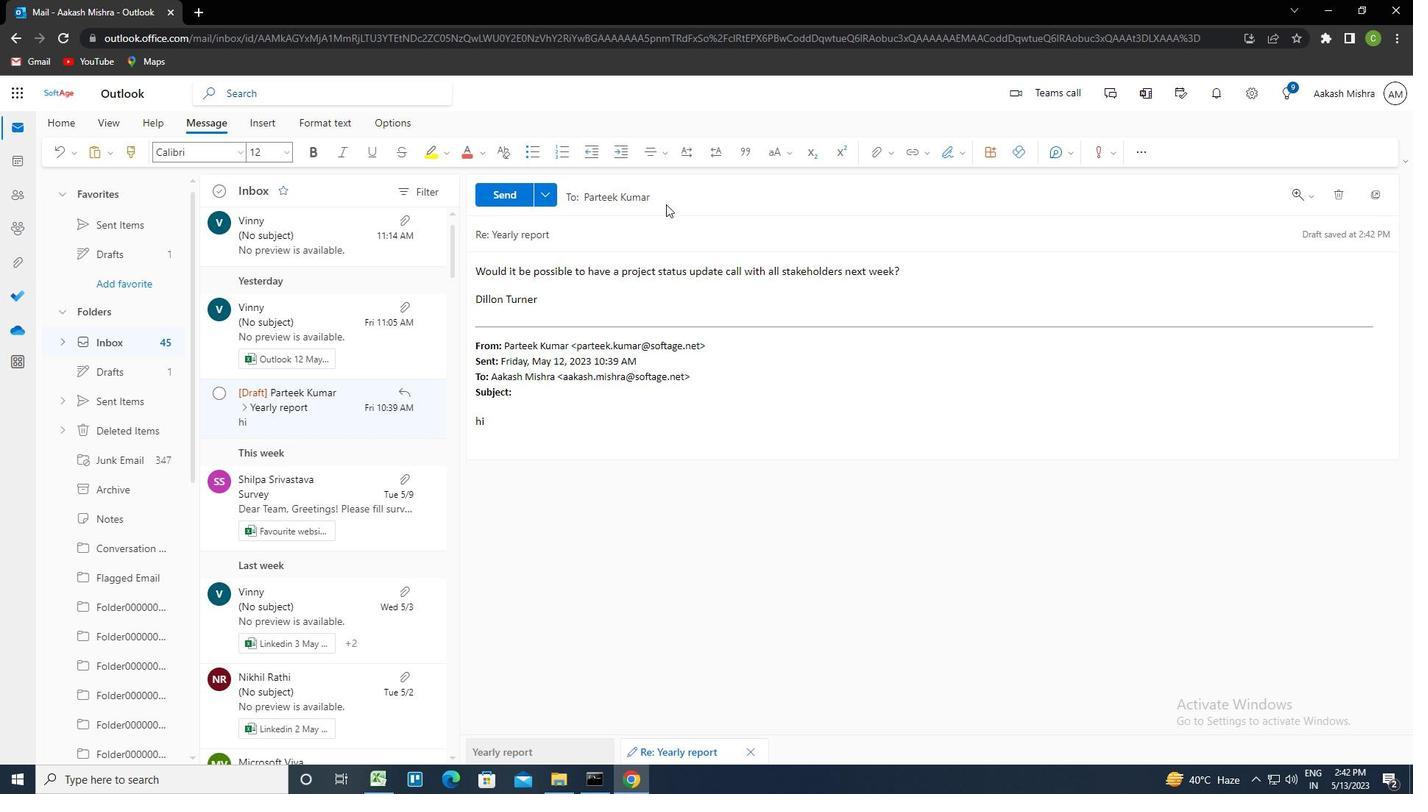 
Action: Mouse pressed left at (676, 196)
Screenshot: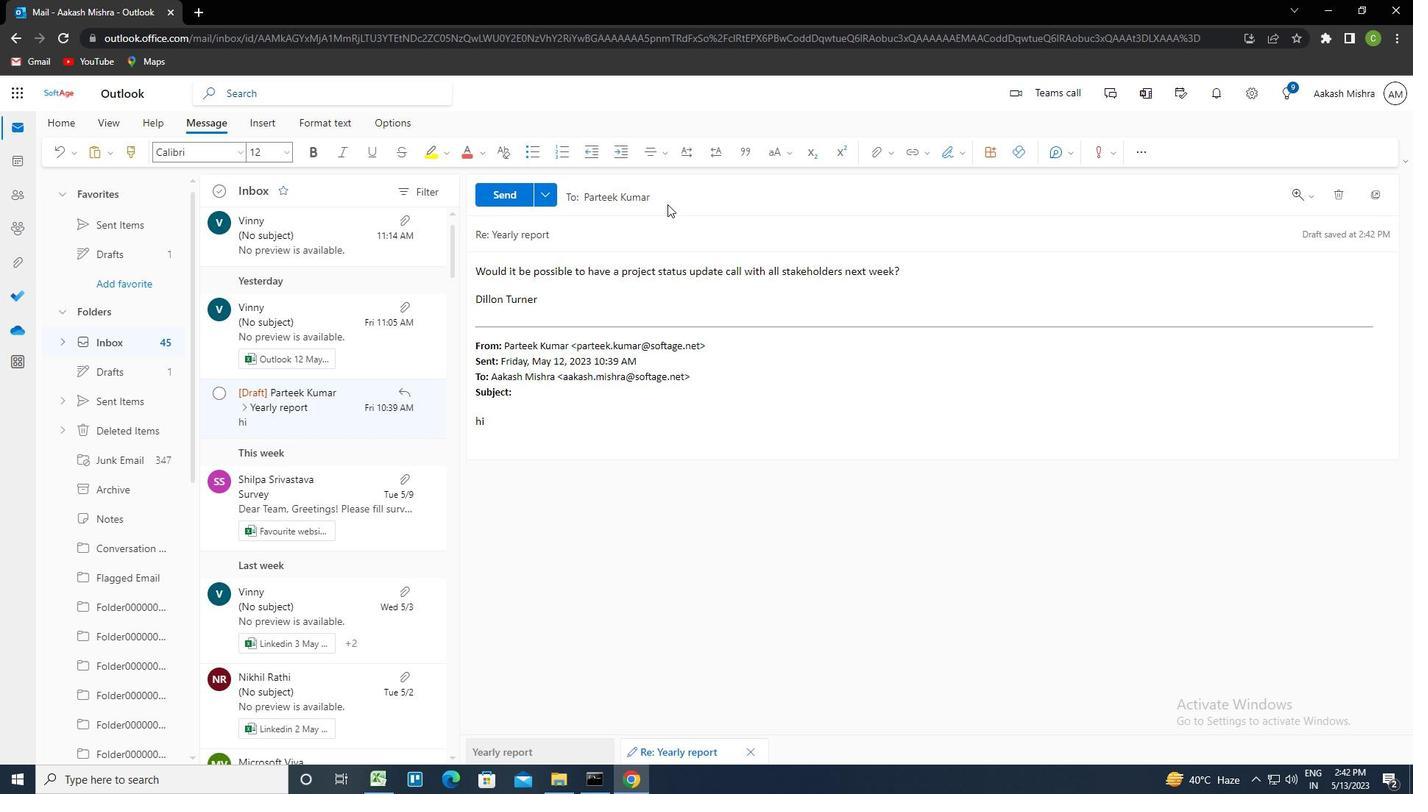 
Action: Mouse moved to (568, 275)
Screenshot: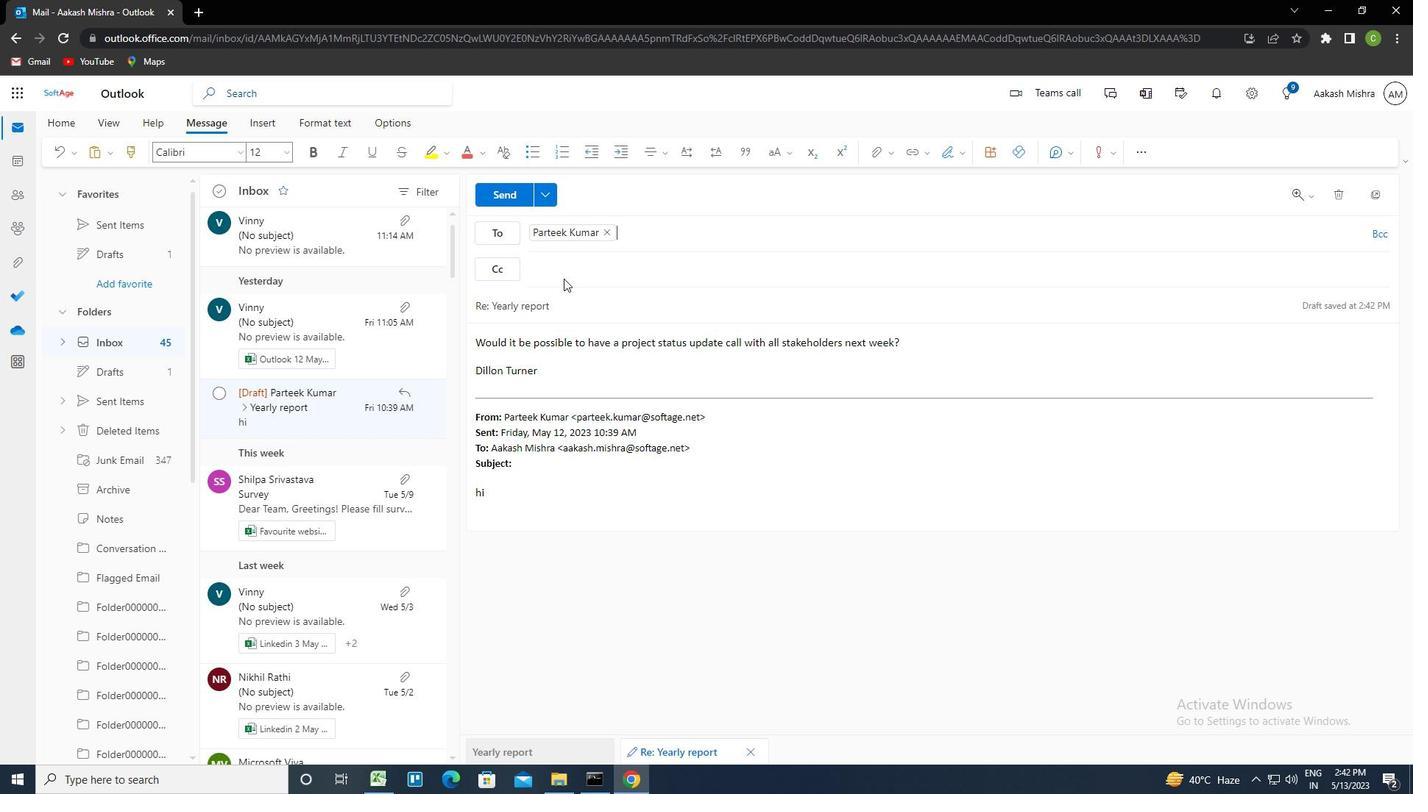 
Action: Mouse pressed left at (568, 275)
Screenshot: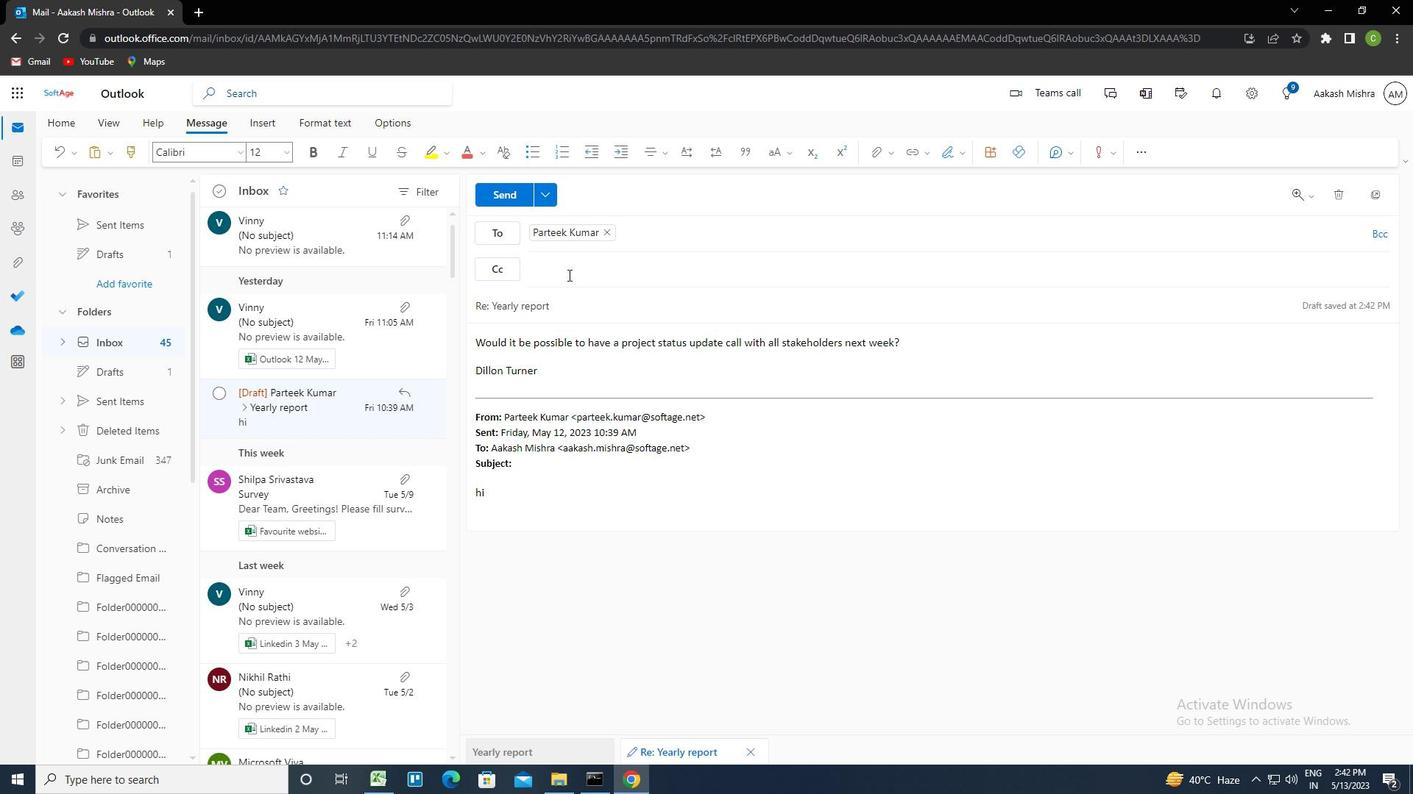 
Action: Key pressed softage.4<Key.shift>@SOFTAGE.COM<Key.backspace><Key.backspace><Key.backspace>NET<Key.enter>
Screenshot: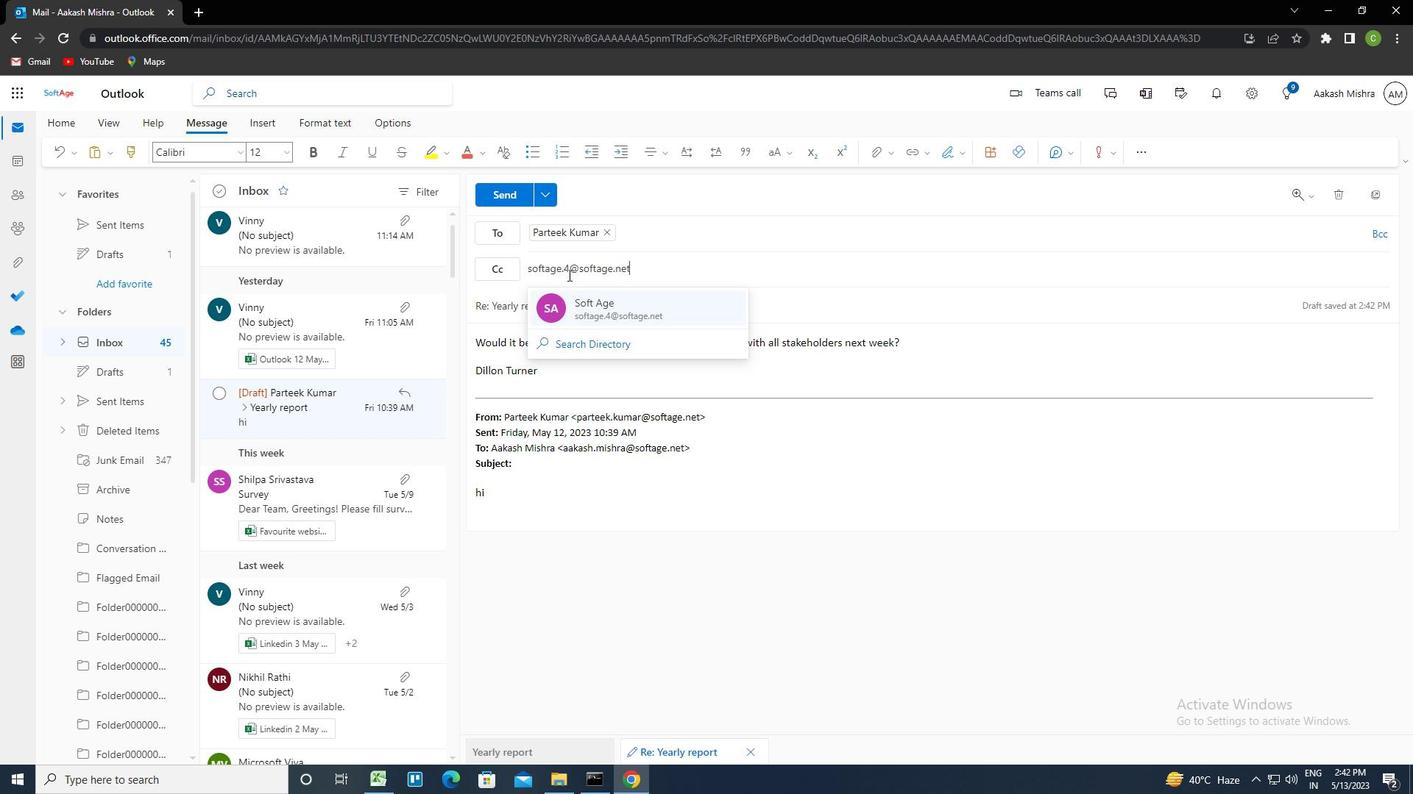 
Action: Mouse moved to (894, 155)
Screenshot: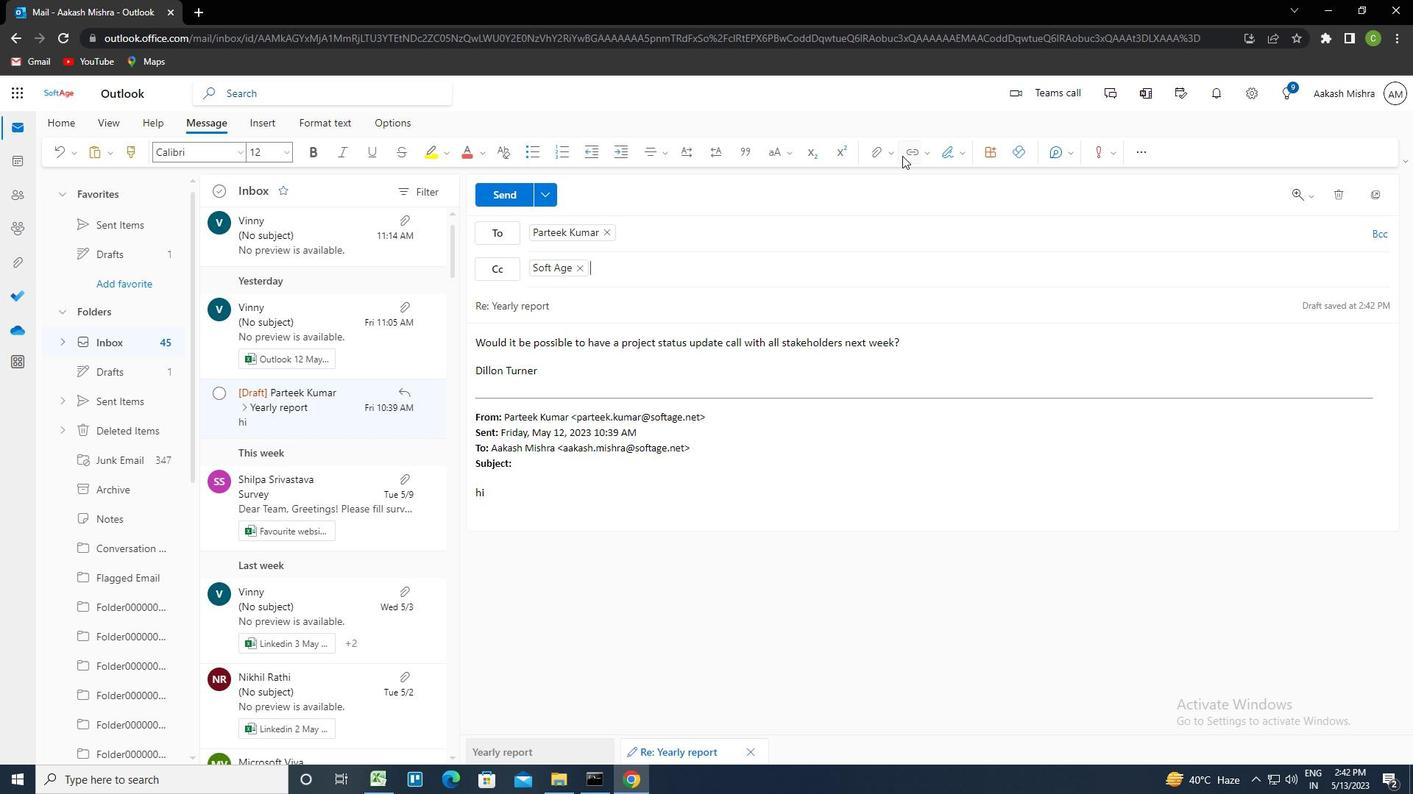 
Action: Mouse pressed left at (894, 155)
Screenshot: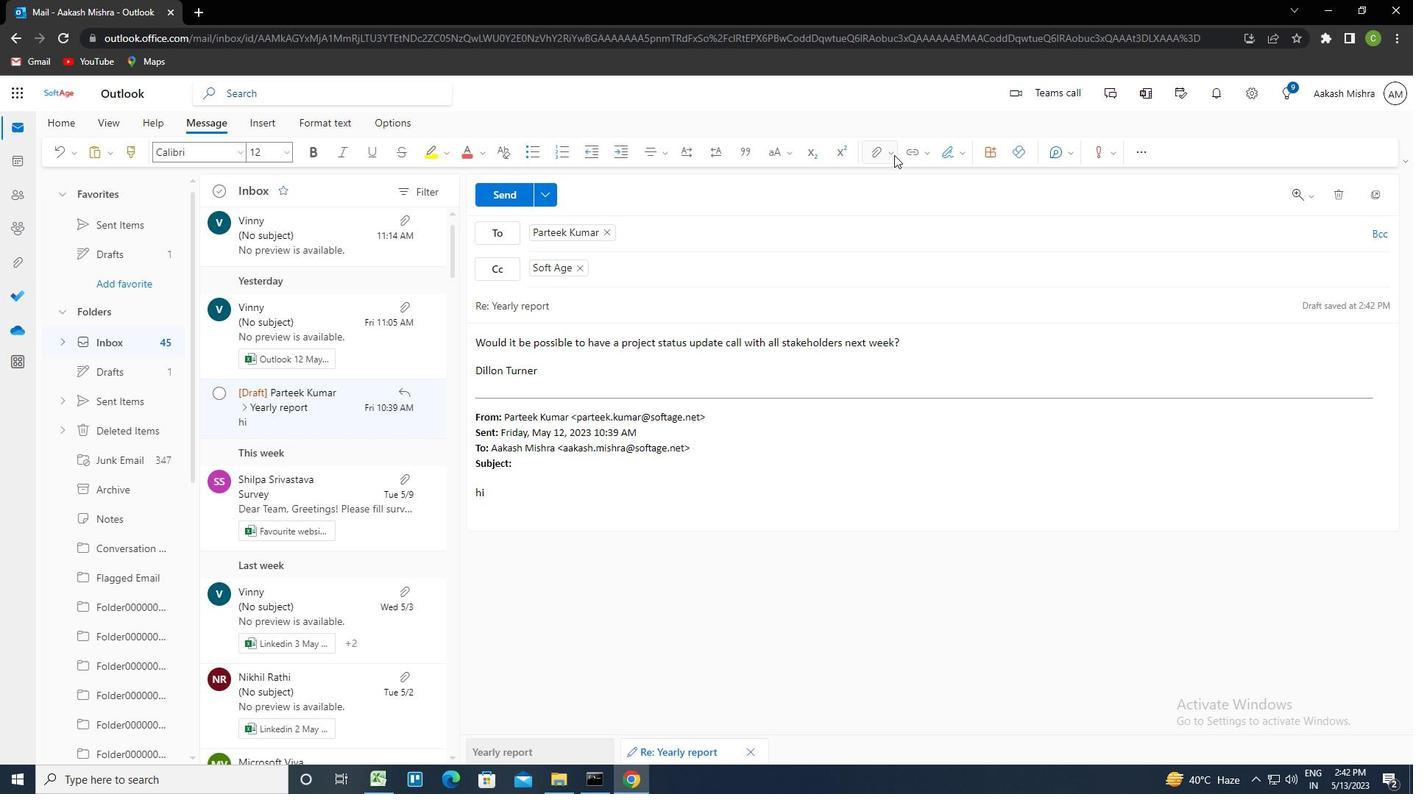 
Action: Mouse moved to (849, 185)
Screenshot: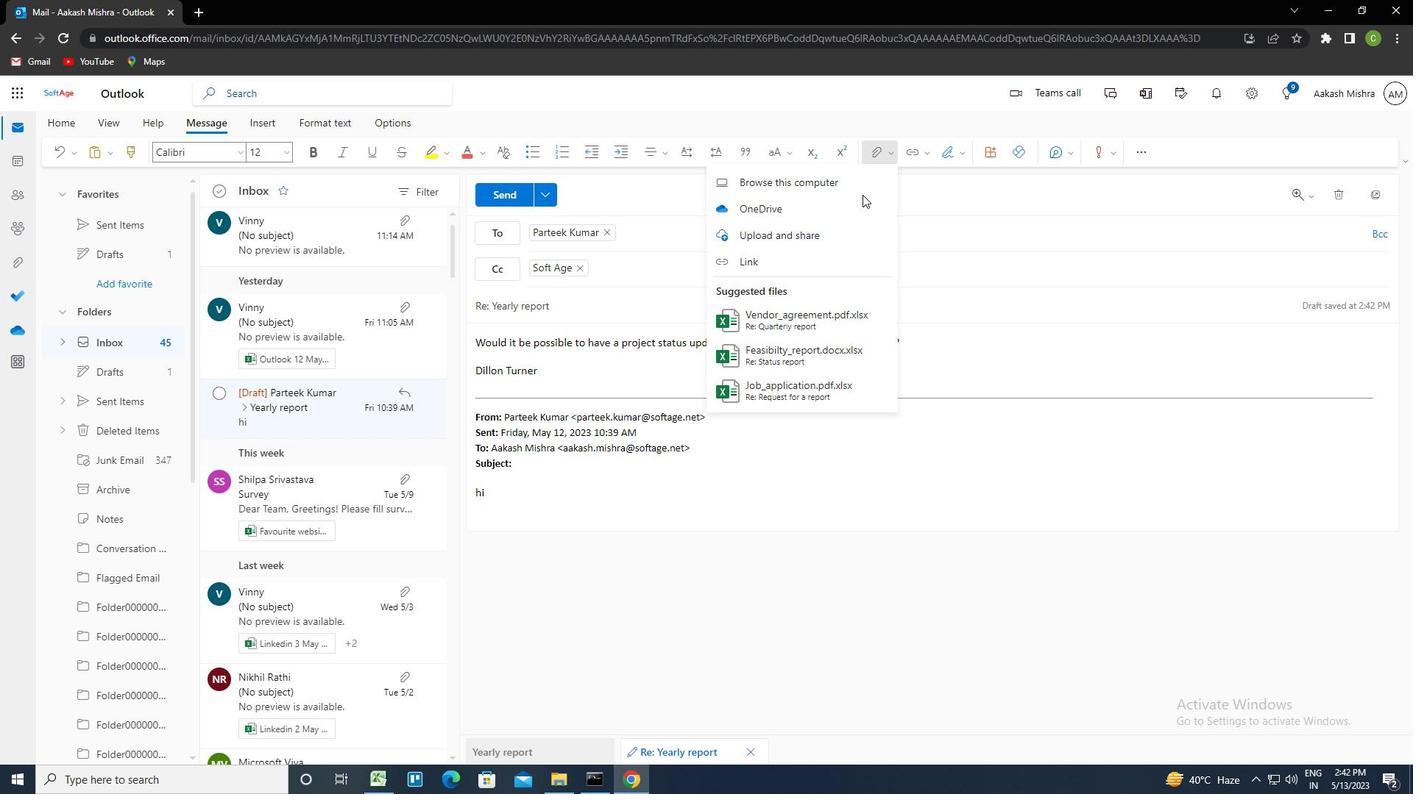 
Action: Mouse pressed left at (849, 185)
Screenshot: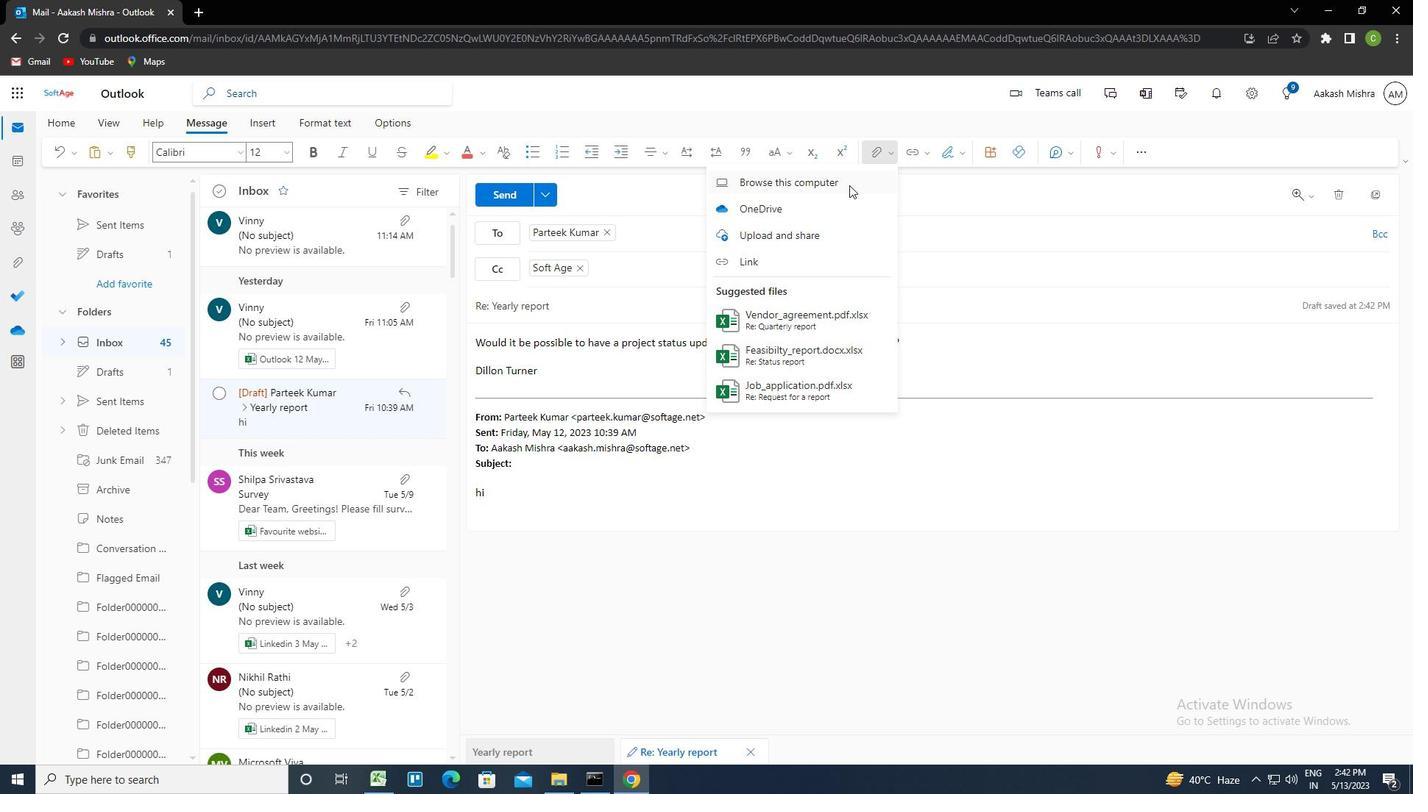
Action: Mouse moved to (285, 204)
Screenshot: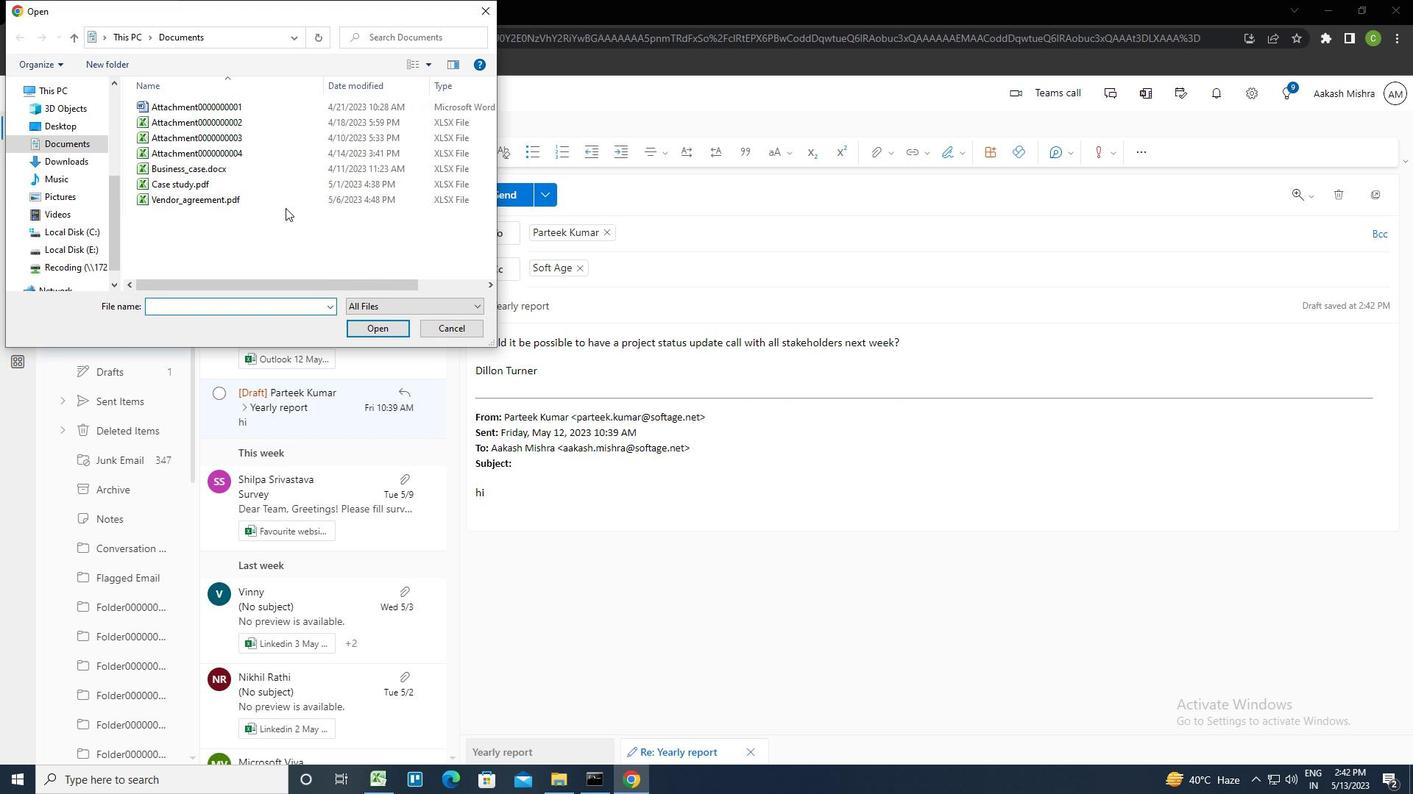
Action: Mouse pressed left at (285, 204)
Screenshot: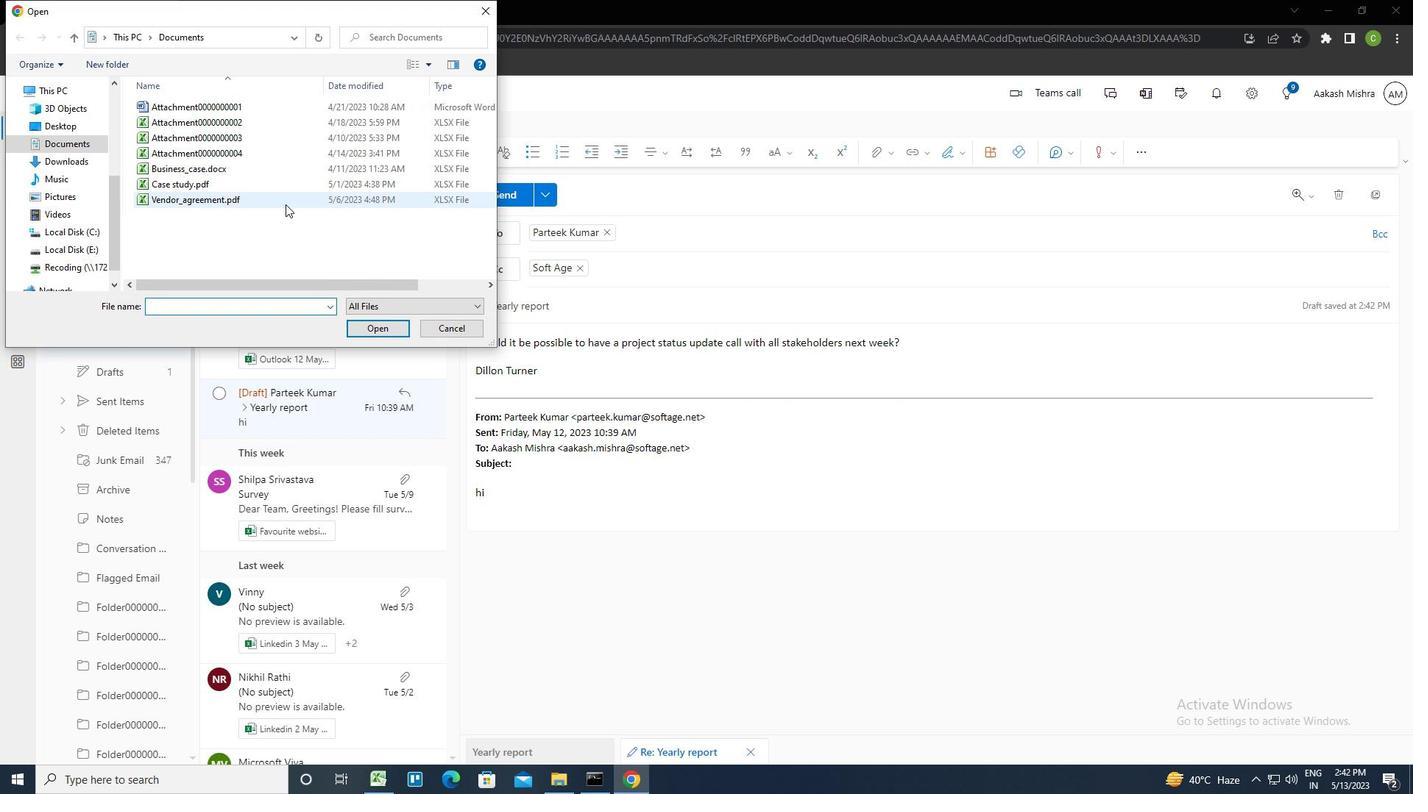 
Action: Key pressed <Key.f2><Key.caps_lock>S<Key.caps_lock>PONSORSHIP<Key.shift_r><Key.shift_r><Key.shift_r><Key.shift_r><Key.shift_r><Key.shift_r><Key.shift_r><Key.shift_r><Key.shift_r><Key.shift_r><Key.shift_r><Key.shift_r><Key.shift_r>_PROPOSAL.DOCS<Key.backspace>X
Screenshot: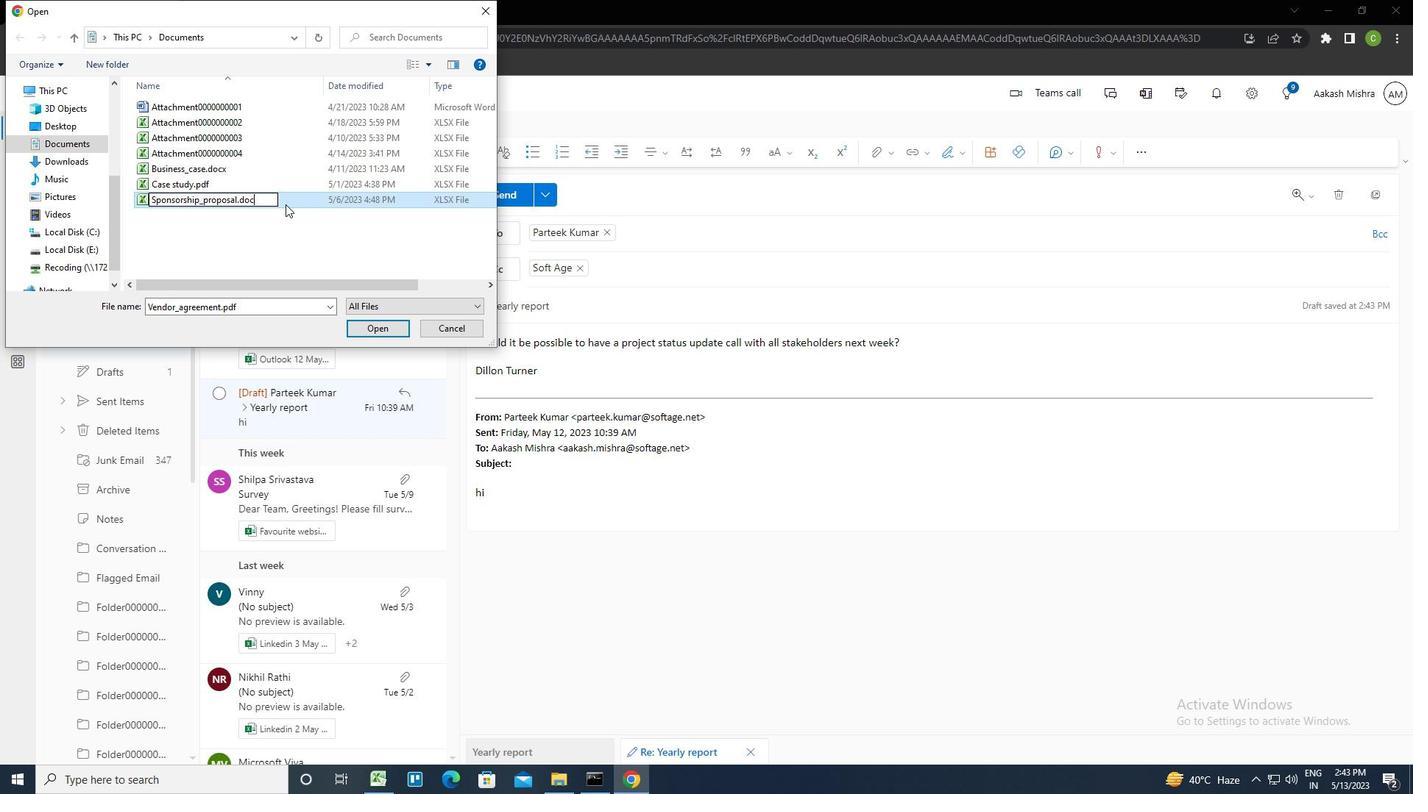 
Action: Mouse pressed left at (285, 204)
Screenshot: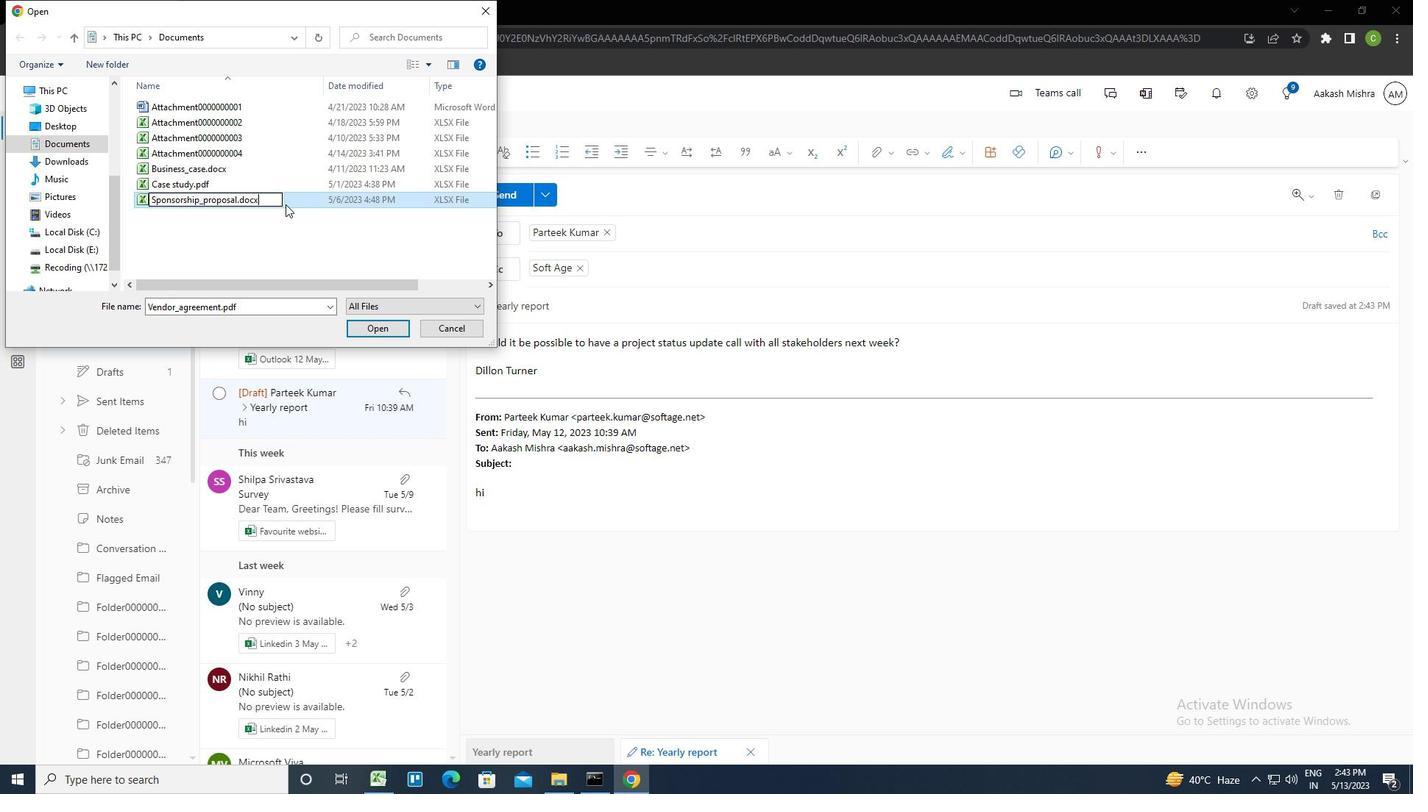 
Action: Mouse pressed left at (285, 204)
Screenshot: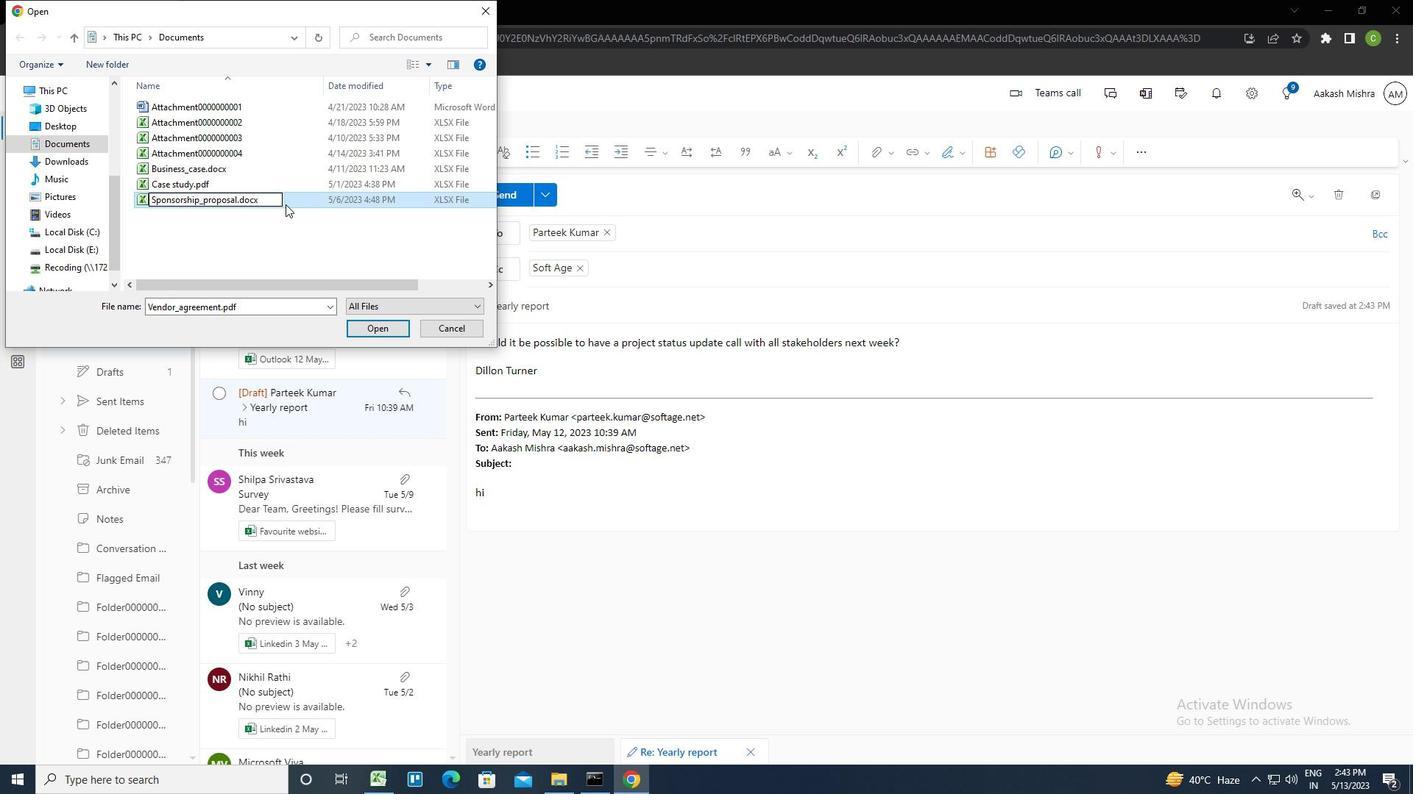 
Action: Mouse moved to (506, 196)
Screenshot: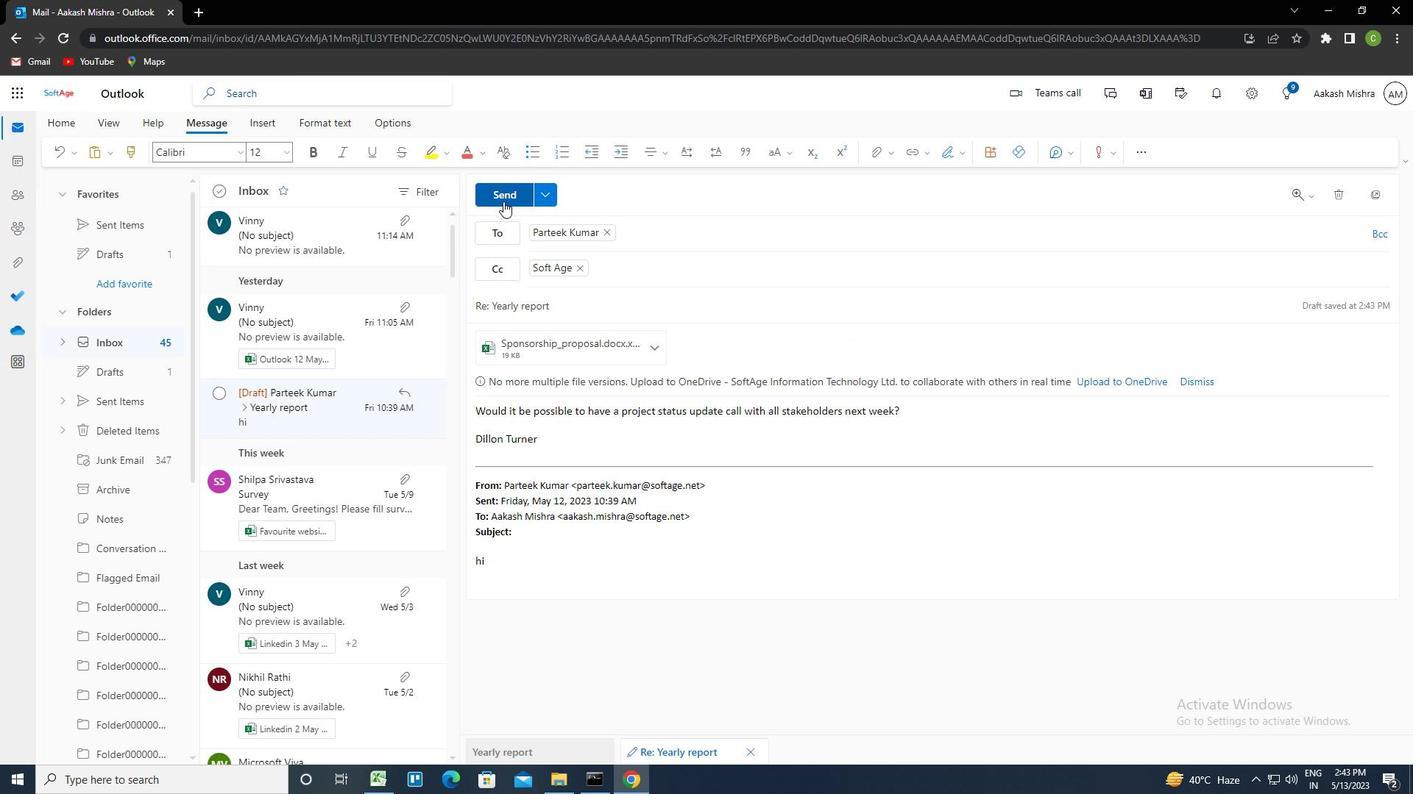 
Action: Mouse pressed left at (506, 196)
Screenshot: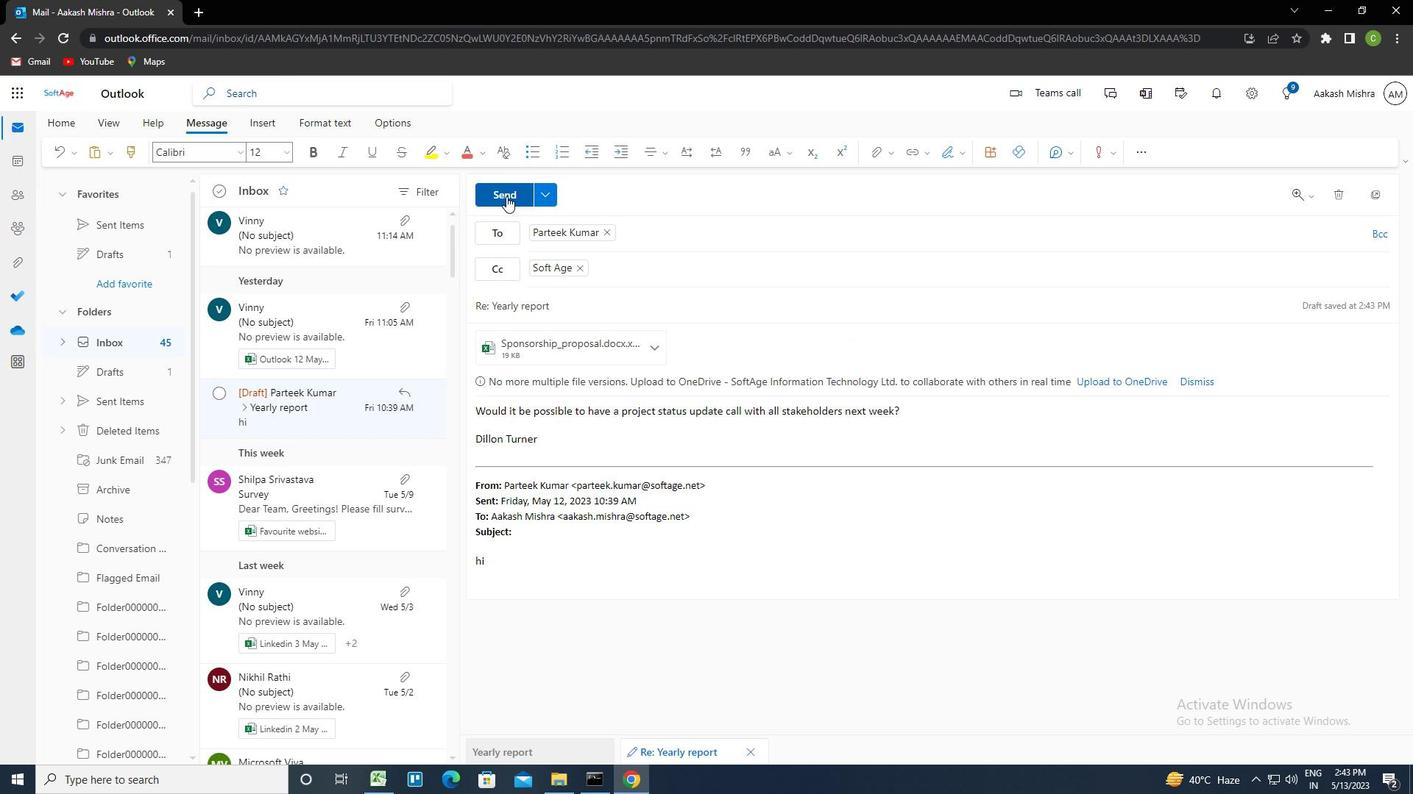 
Action: Mouse moved to (682, 487)
Screenshot: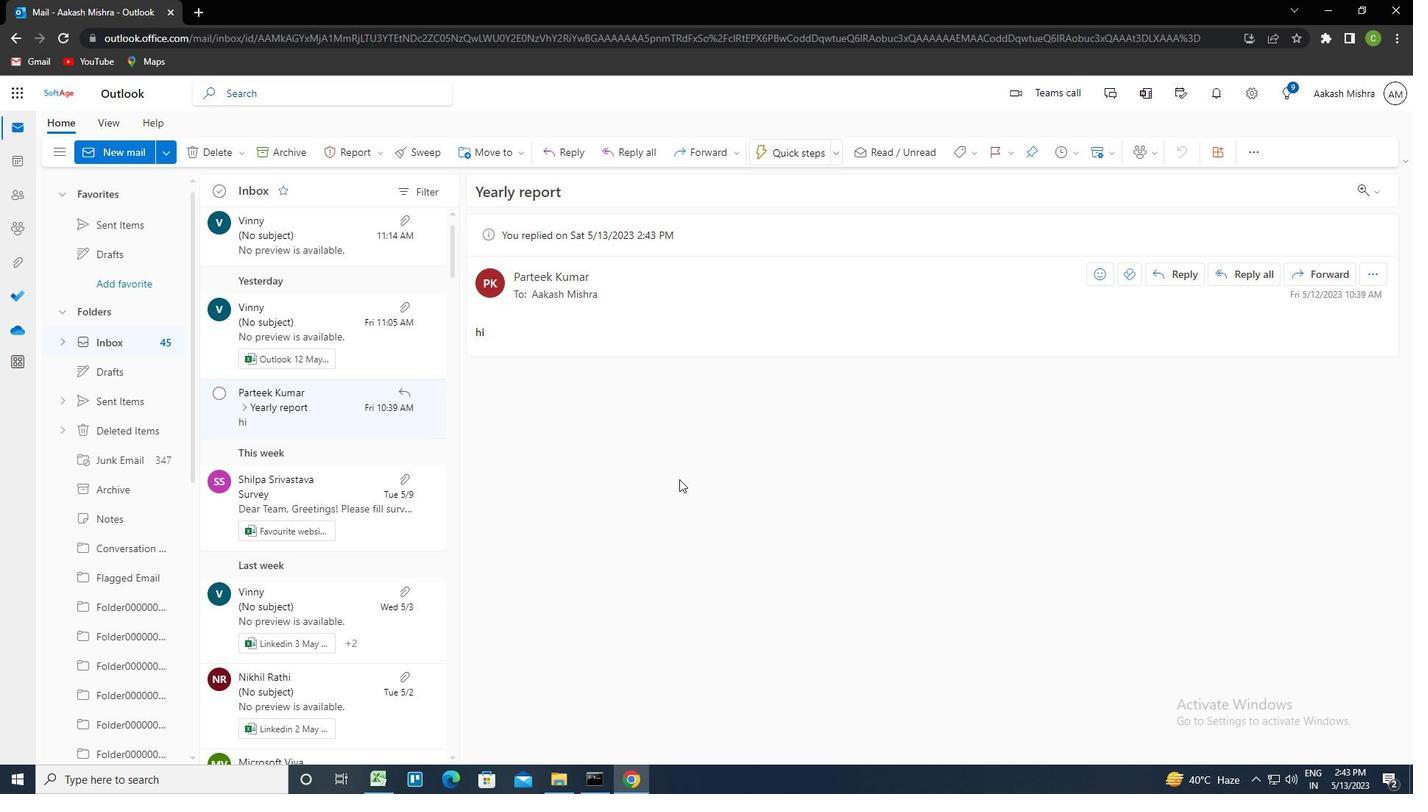 
